 Task: Look for space in Riemst, Belgium from 10th July, 2023 to 15th July, 2023 for 7 adults in price range Rs.10000 to Rs.15000. Place can be entire place or shared room with 4 bedrooms having 7 beds and 4 bathrooms. Property type can be house, flat, guest house. Amenities needed are: wifi, washing machine, heating, TV, free parkinig on premises, hot tub, gym, smoking allowed. Booking option can be shelf check-in. Required host language is English.
Action: Mouse moved to (596, 114)
Screenshot: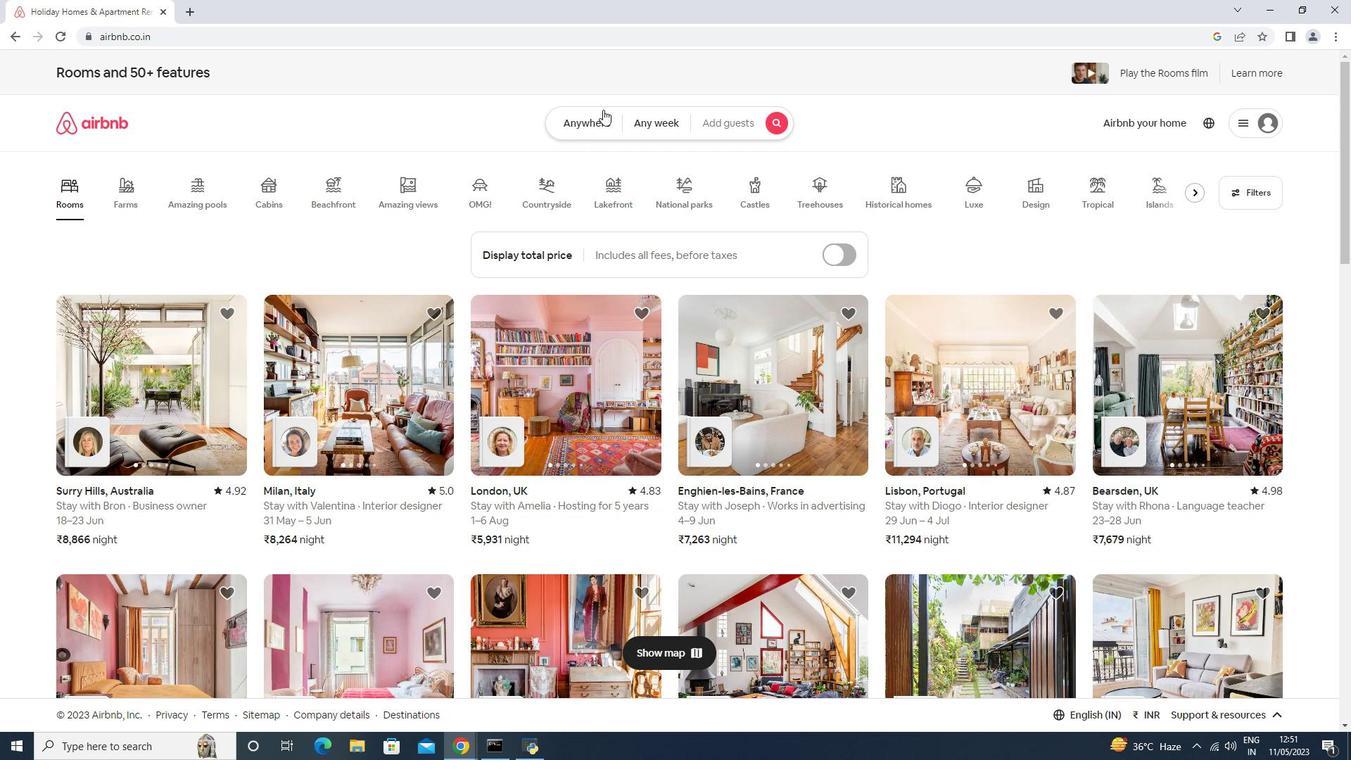 
Action: Mouse pressed left at (596, 114)
Screenshot: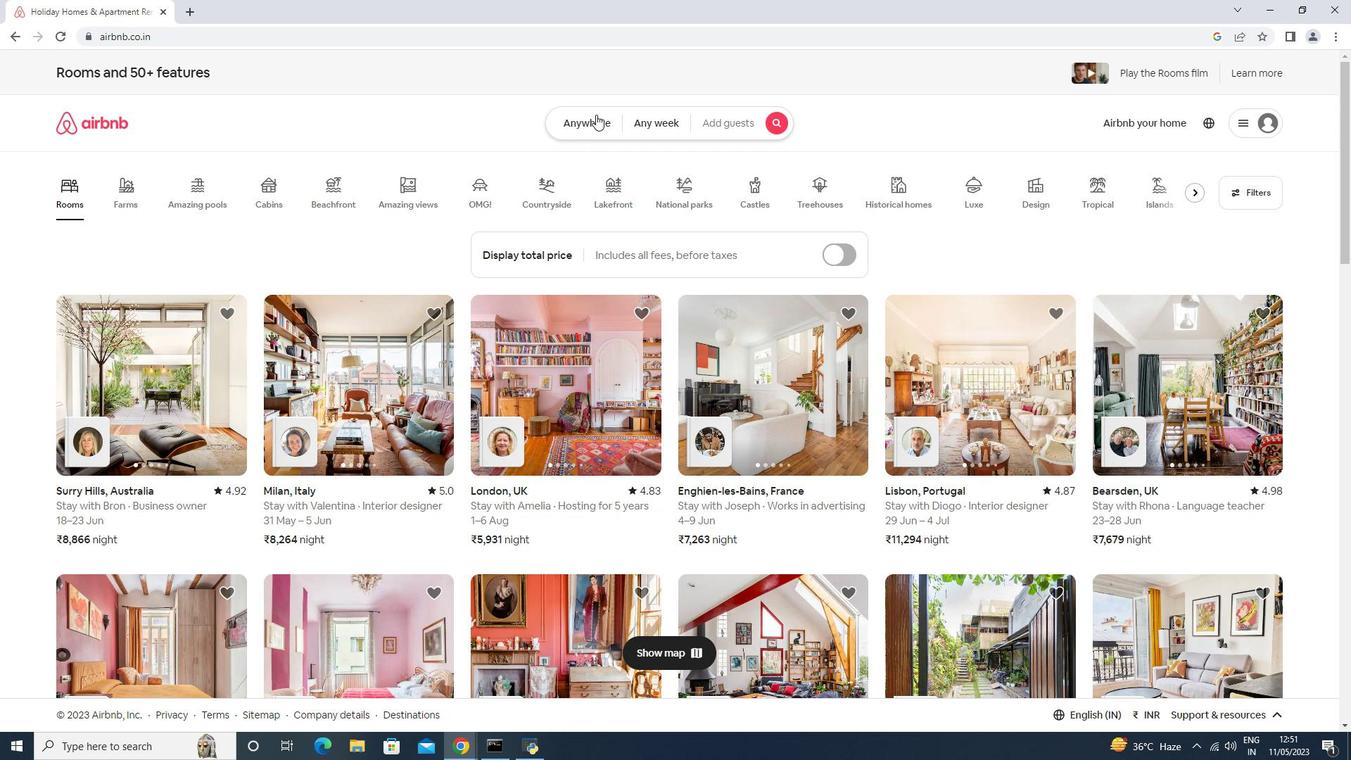 
Action: Mouse moved to (532, 165)
Screenshot: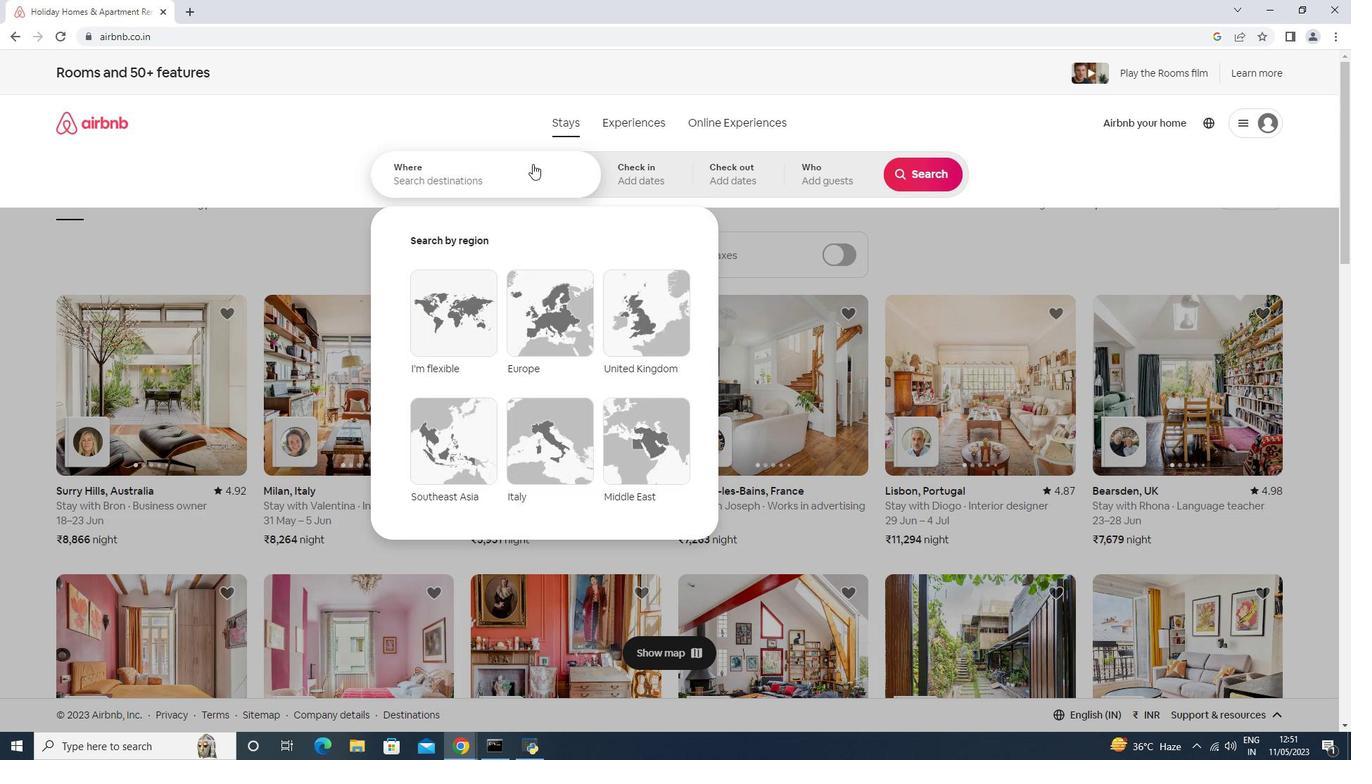 
Action: Mouse pressed left at (532, 165)
Screenshot: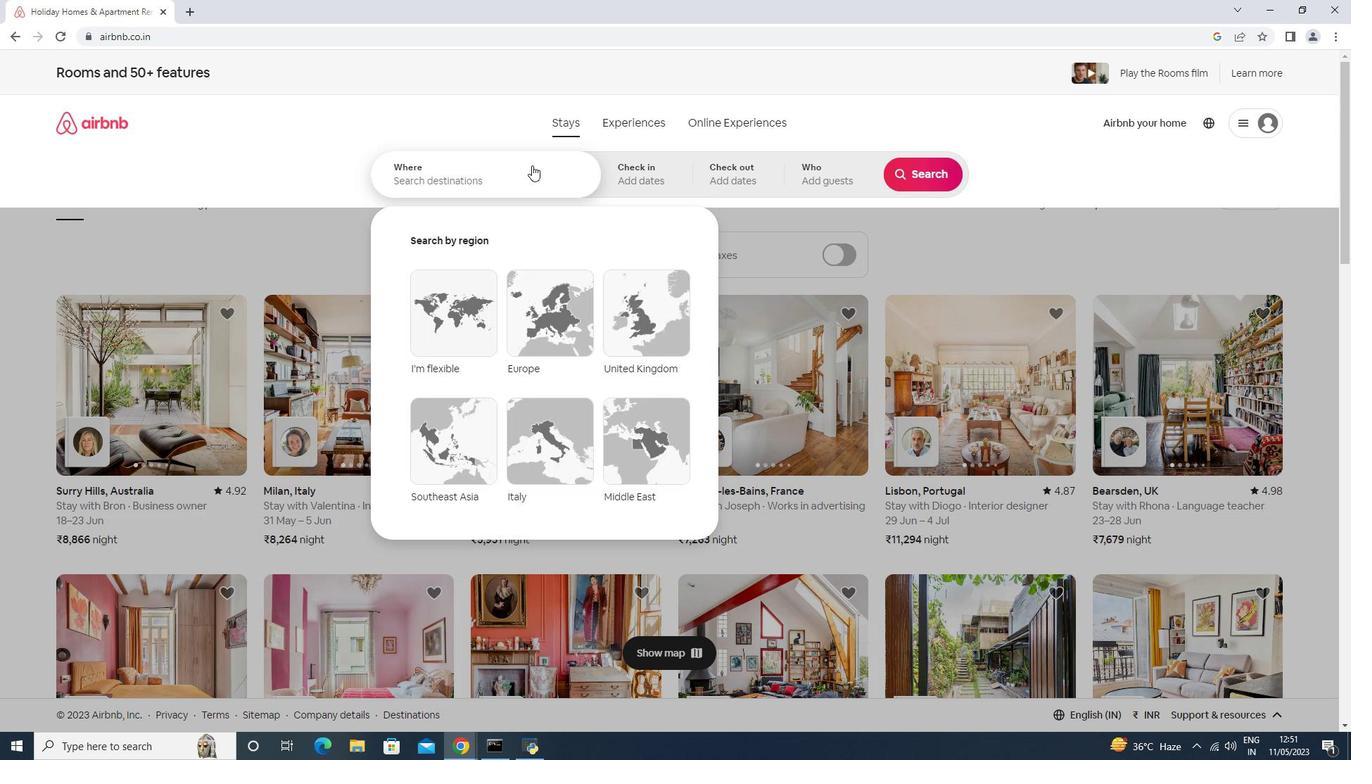 
Action: Key pressed <Key.shift>Riemst,<Key.space><Key.shift>Belgium<Key.down><Key.enter>
Screenshot: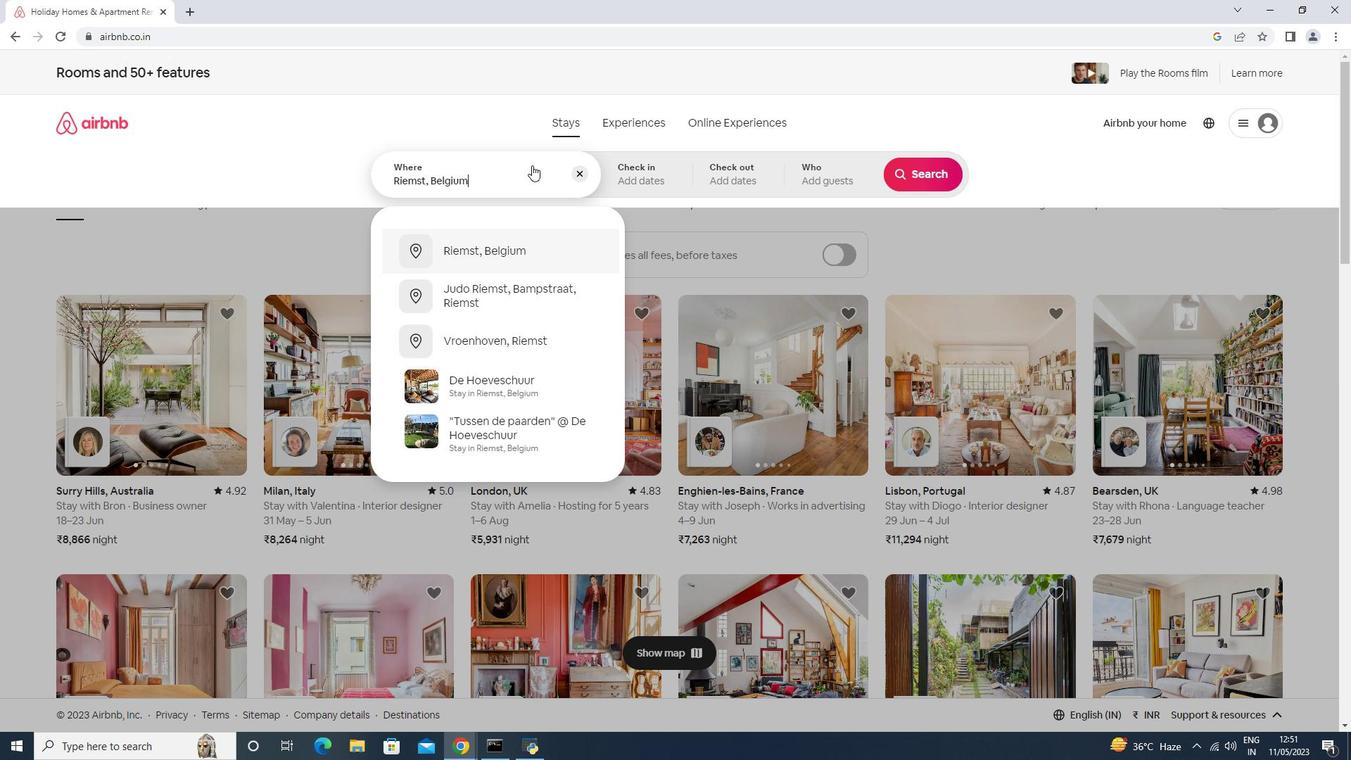 
Action: Mouse moved to (916, 277)
Screenshot: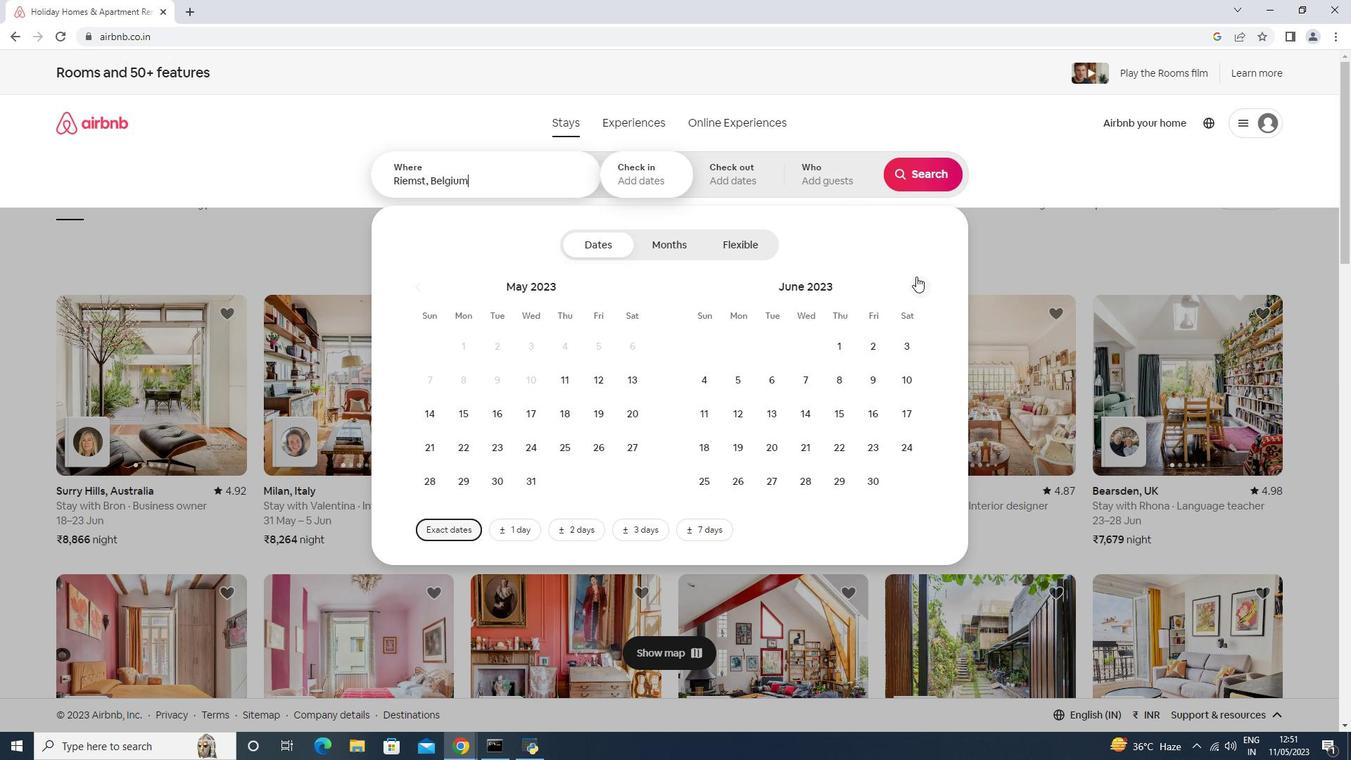 
Action: Mouse pressed left at (916, 277)
Screenshot: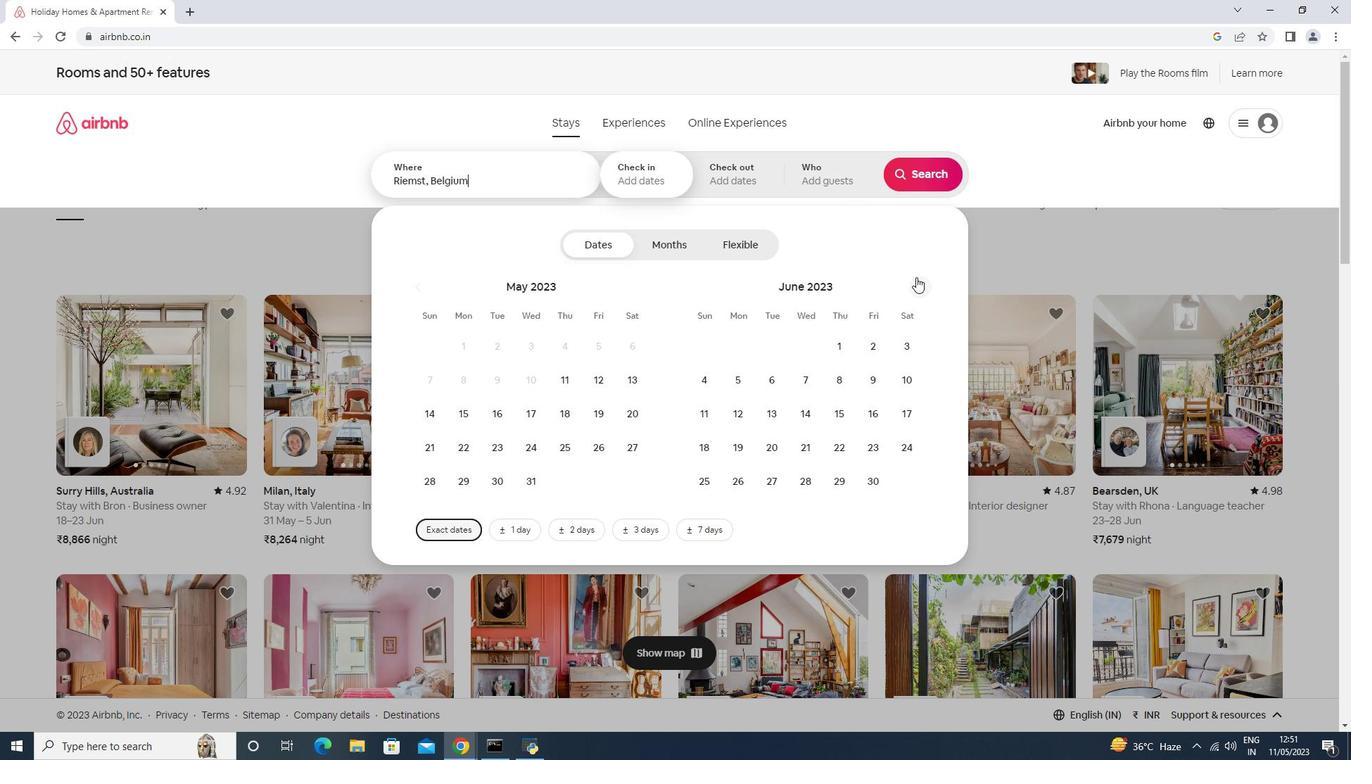 
Action: Mouse moved to (744, 406)
Screenshot: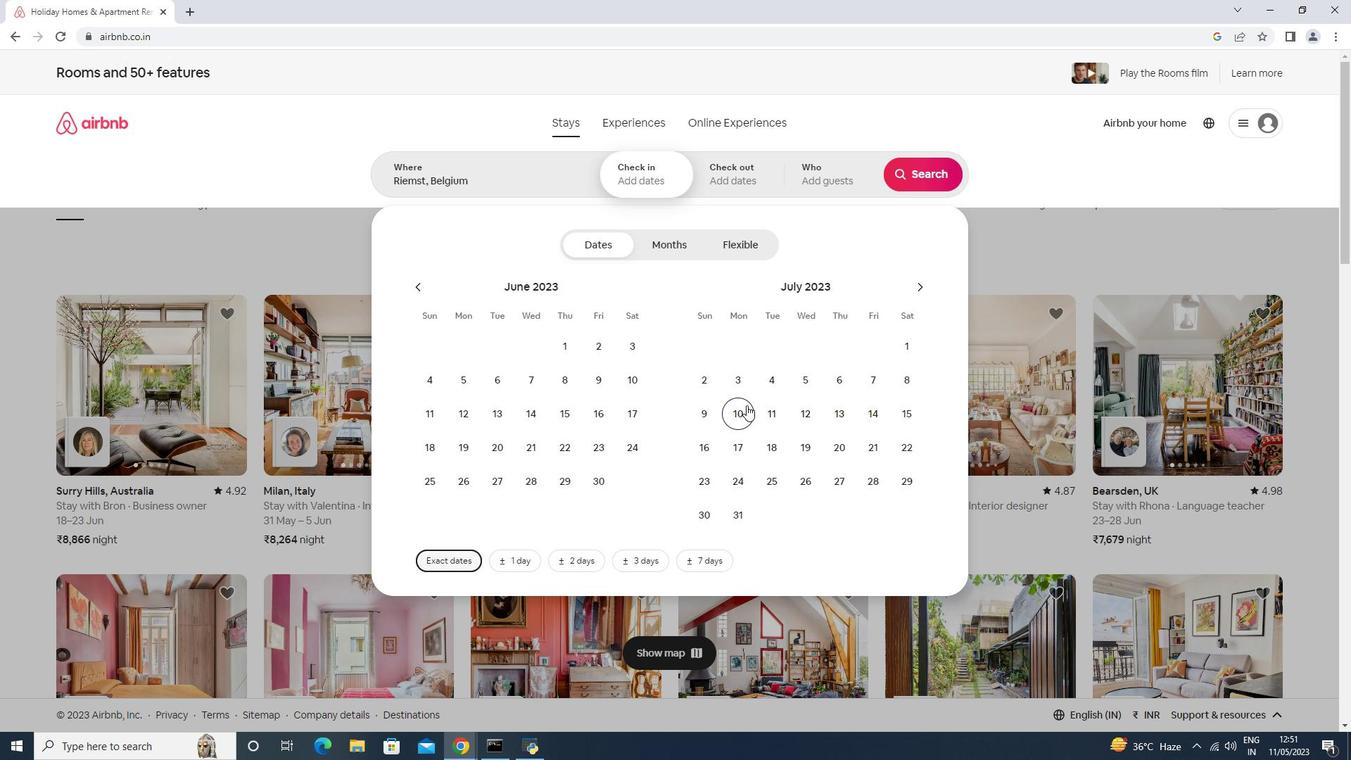 
Action: Mouse pressed left at (744, 406)
Screenshot: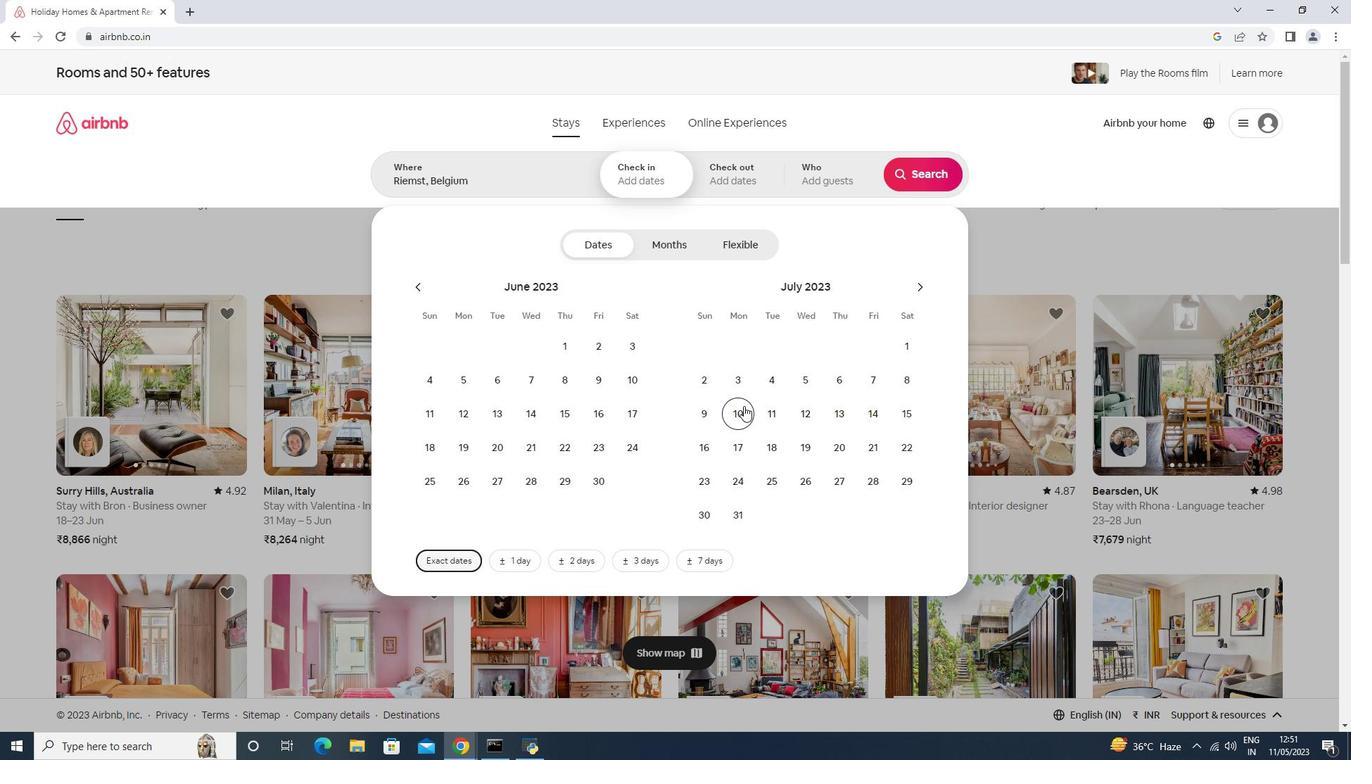 
Action: Mouse moved to (908, 411)
Screenshot: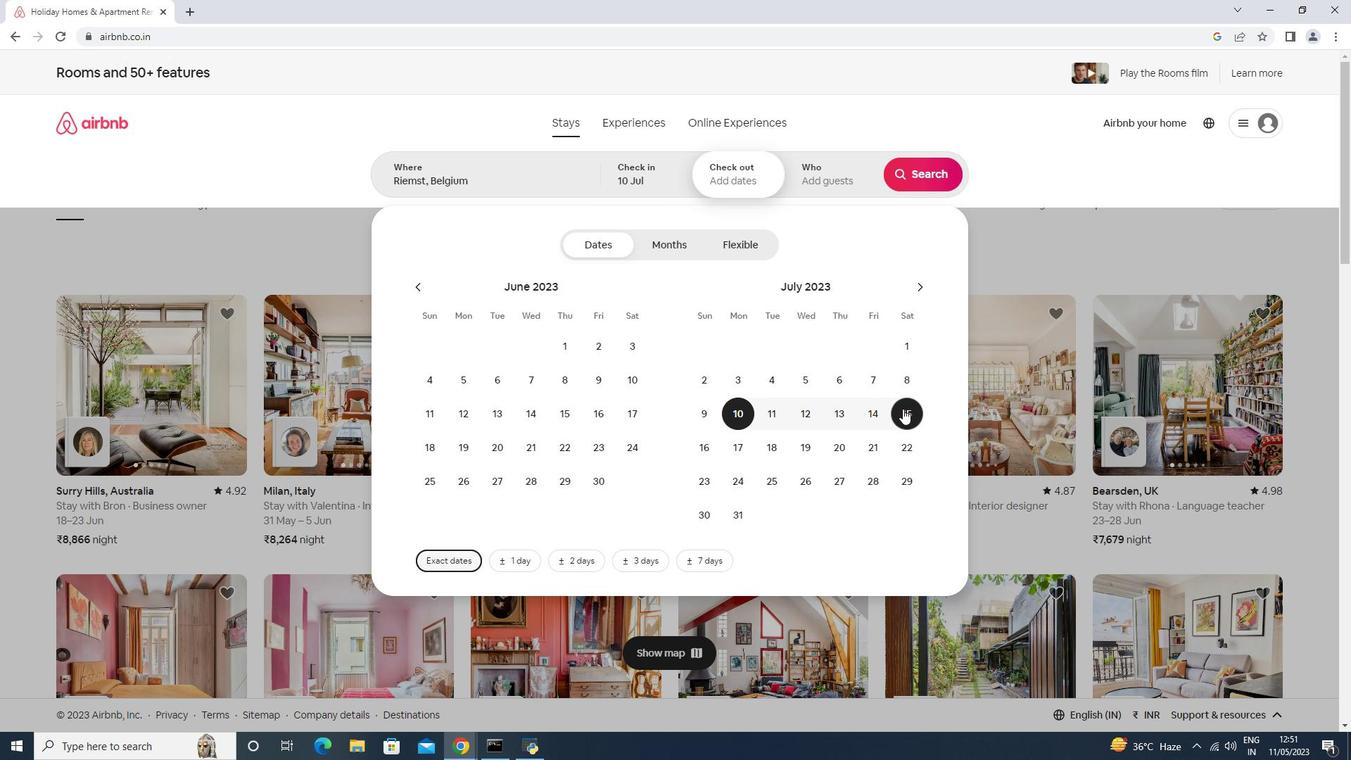 
Action: Mouse pressed left at (908, 411)
Screenshot: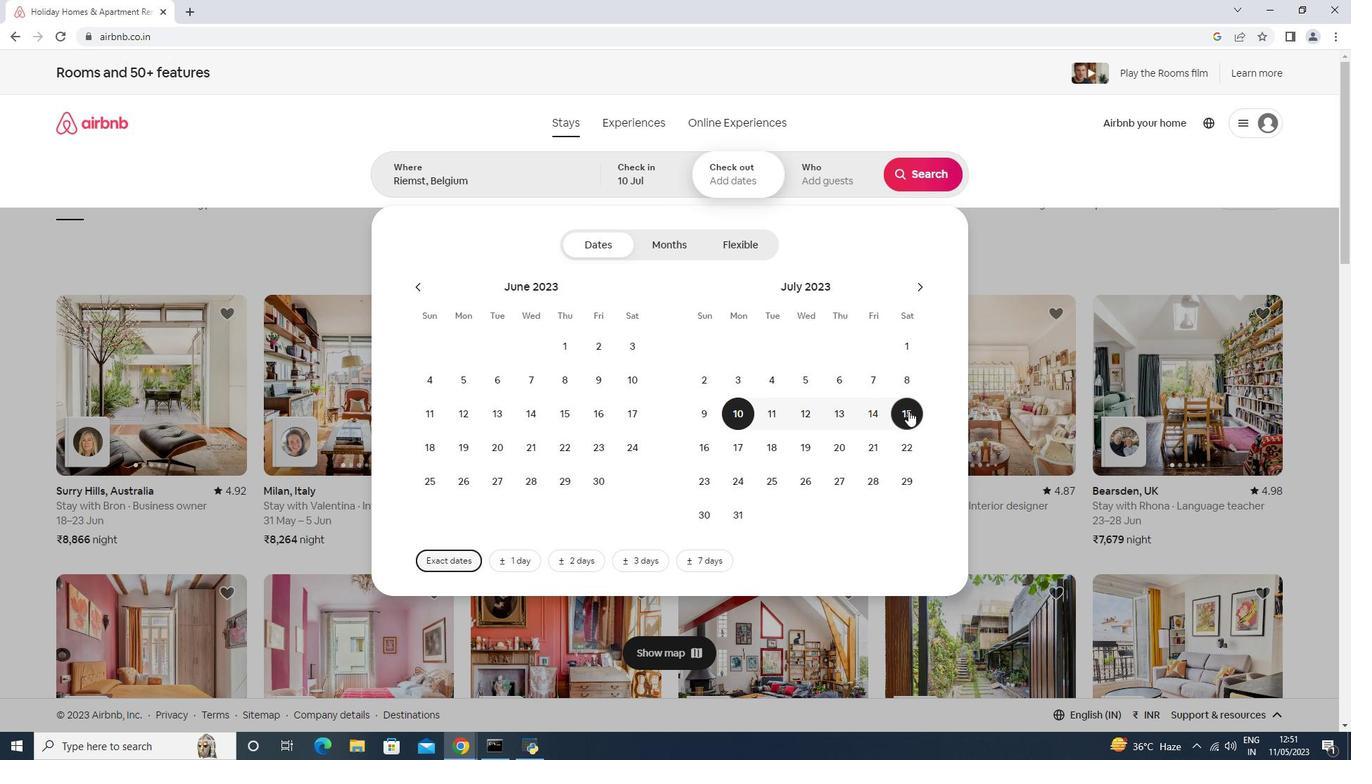 
Action: Mouse moved to (832, 181)
Screenshot: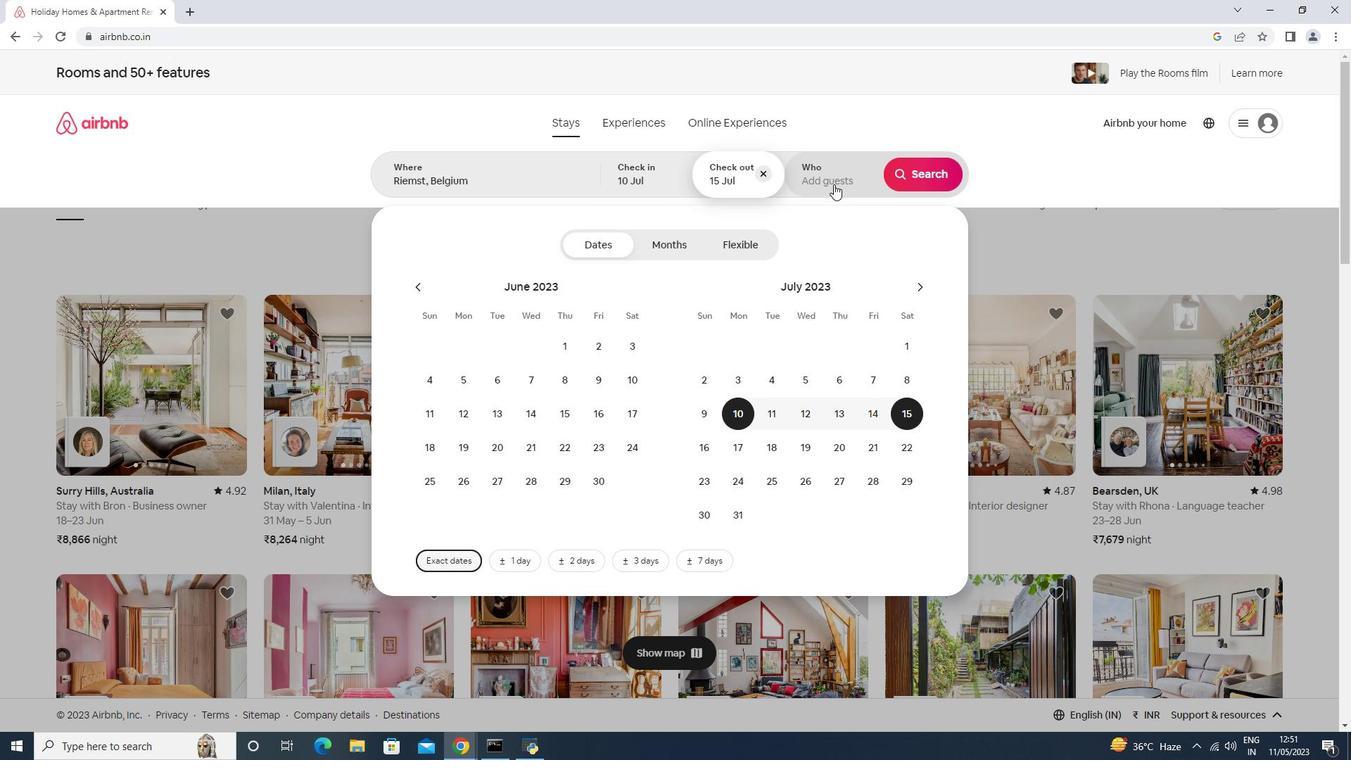 
Action: Mouse pressed left at (832, 181)
Screenshot: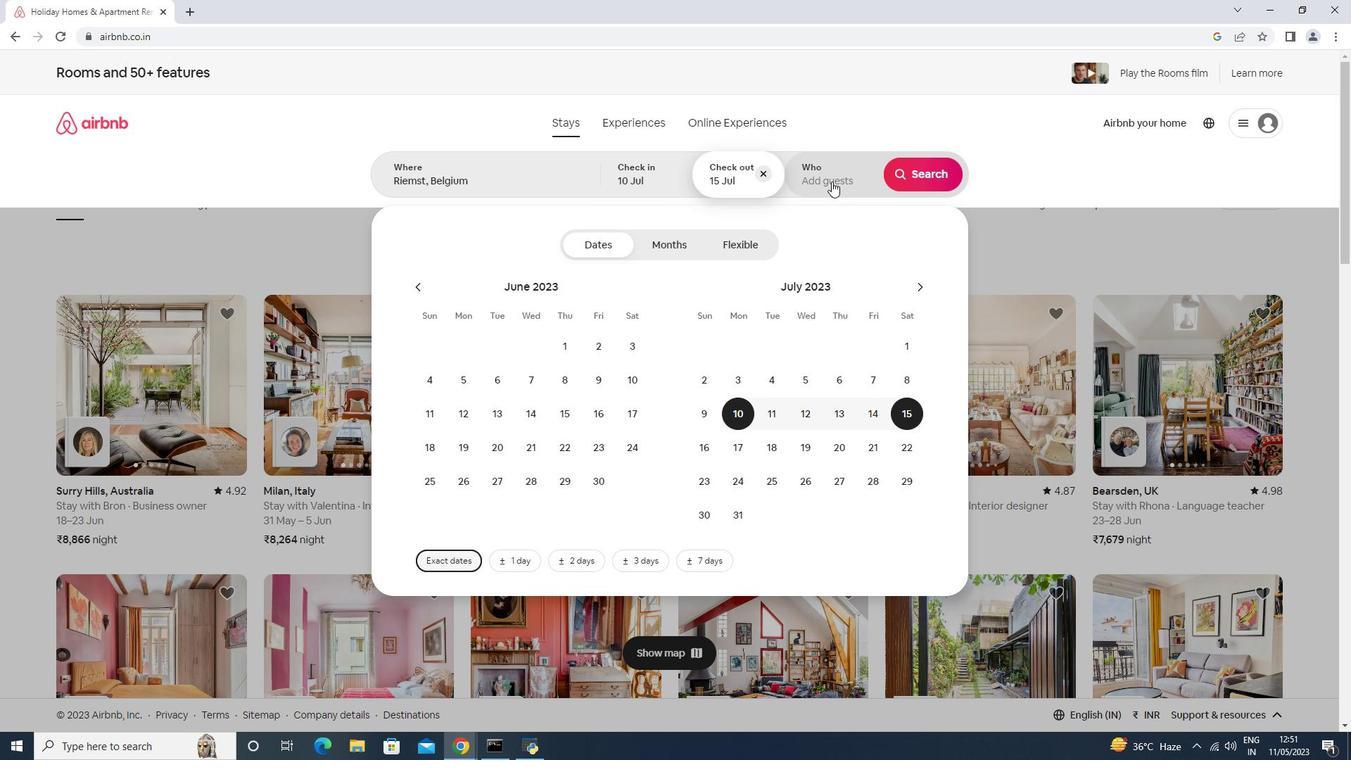 
Action: Mouse moved to (945, 255)
Screenshot: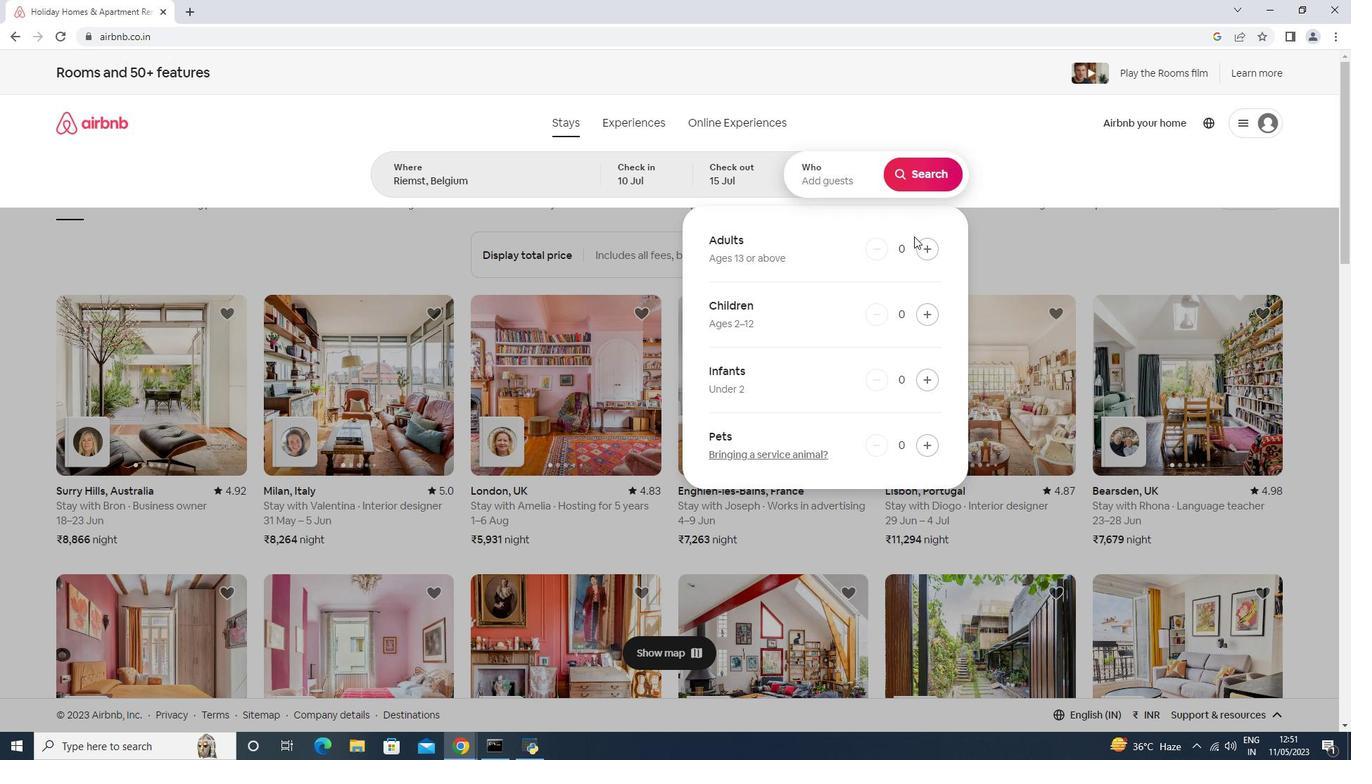 
Action: Mouse pressed left at (945, 255)
Screenshot: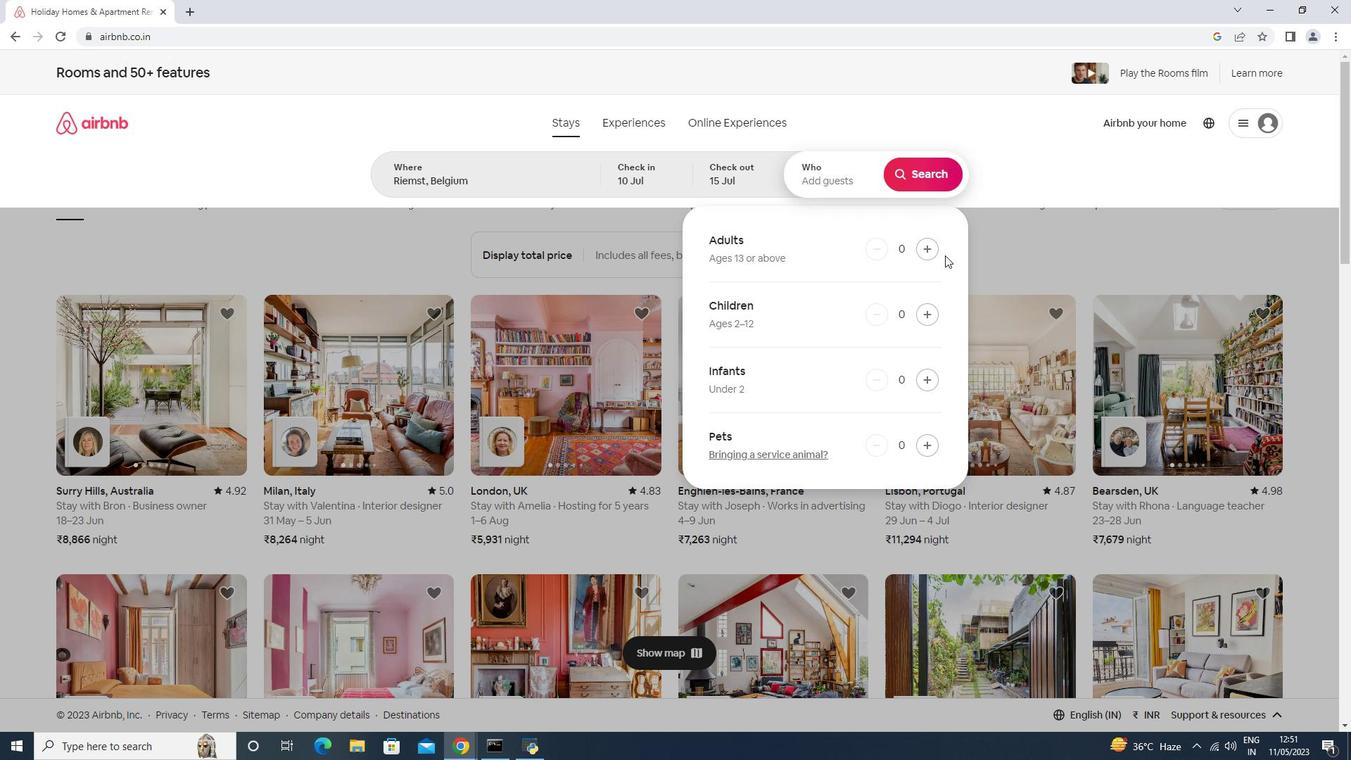 
Action: Mouse moved to (929, 255)
Screenshot: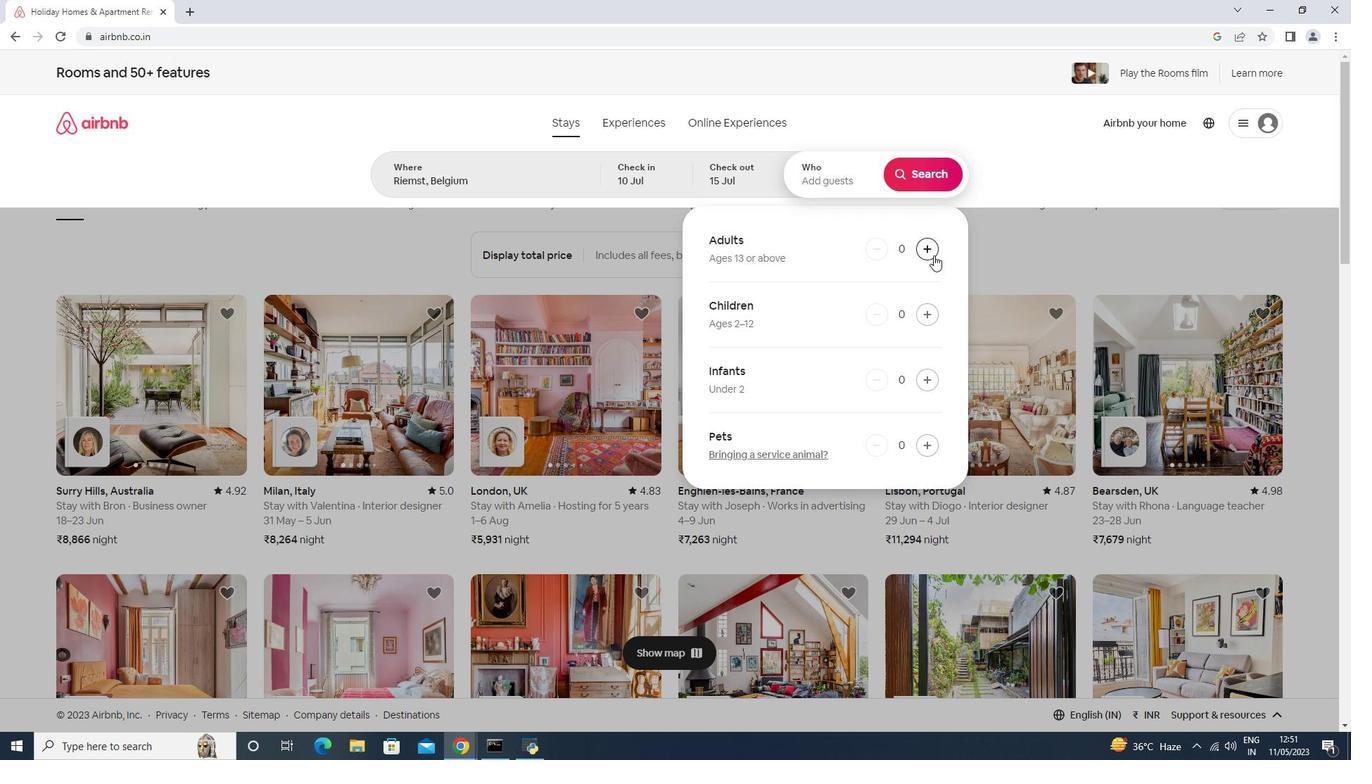 
Action: Mouse pressed left at (929, 255)
Screenshot: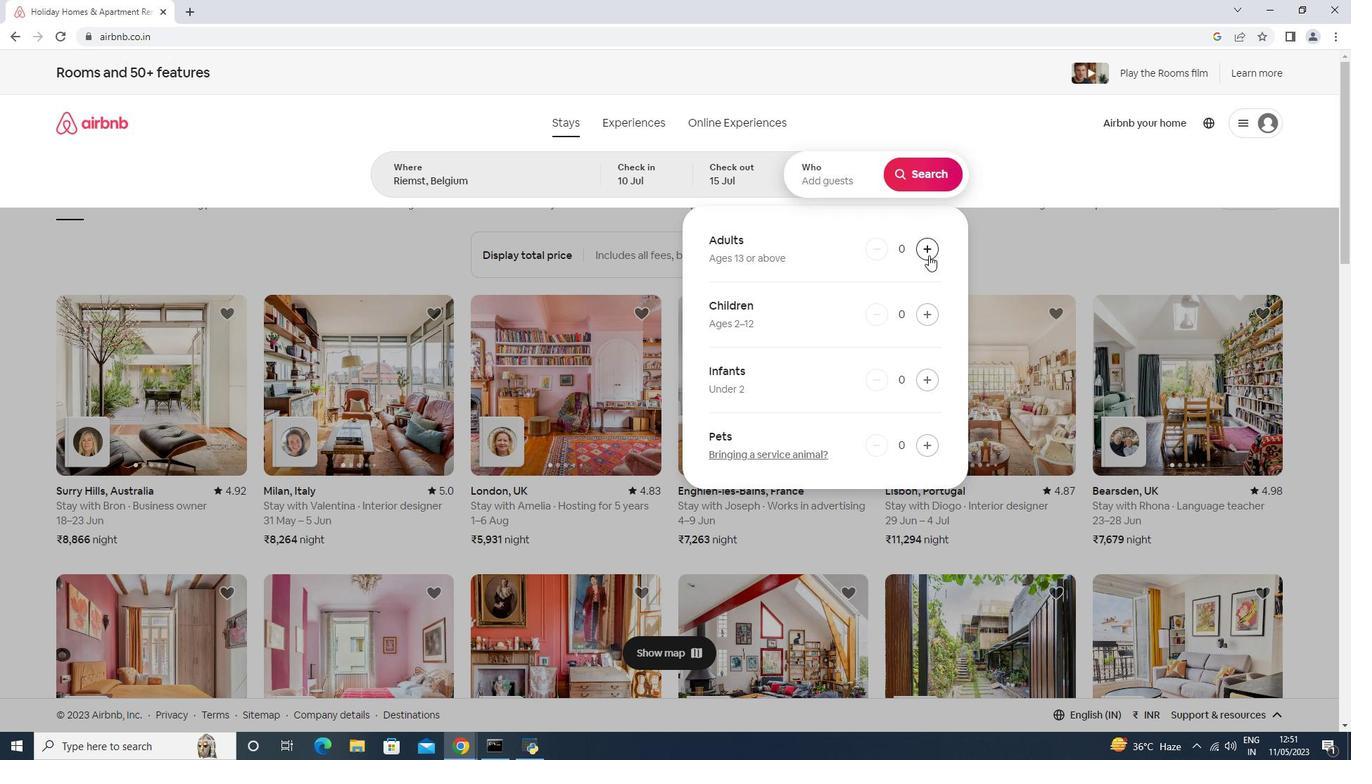 
Action: Mouse pressed left at (929, 255)
Screenshot: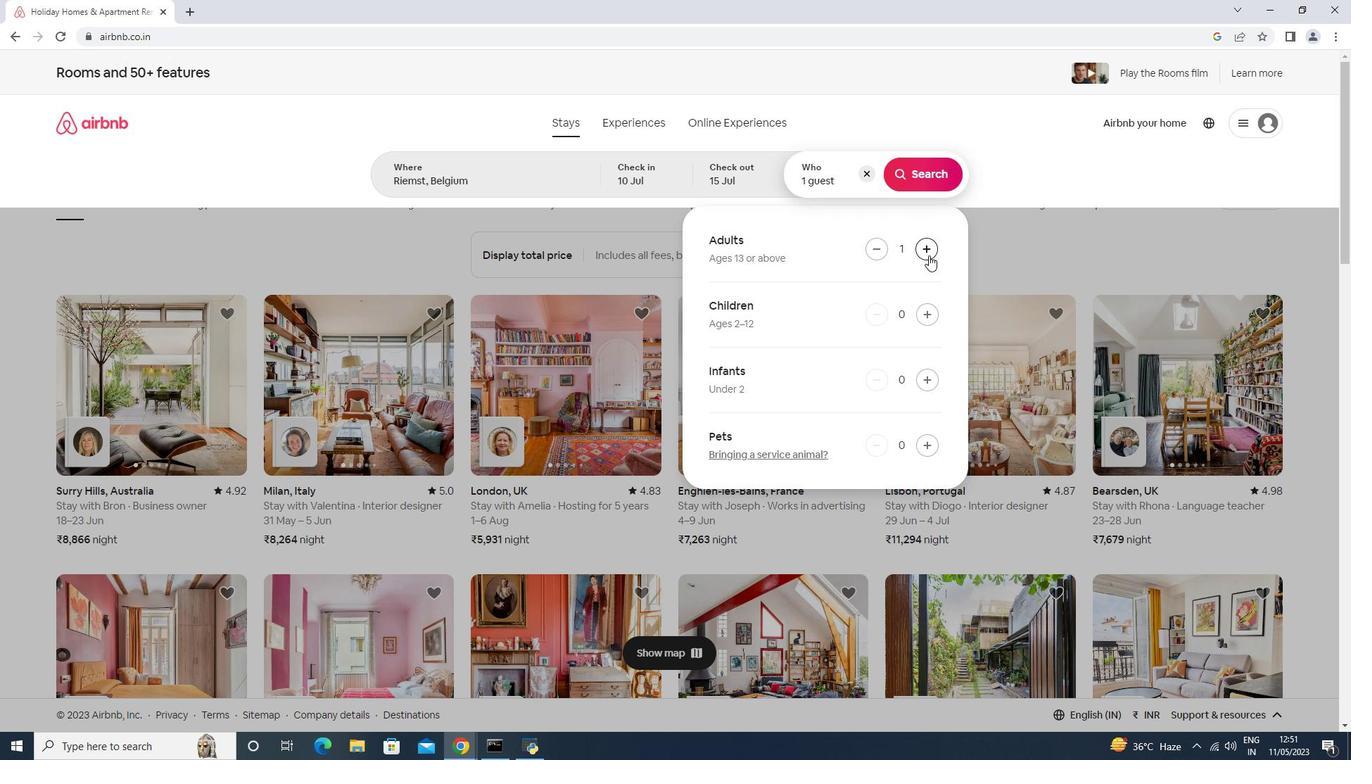 
Action: Mouse pressed left at (929, 255)
Screenshot: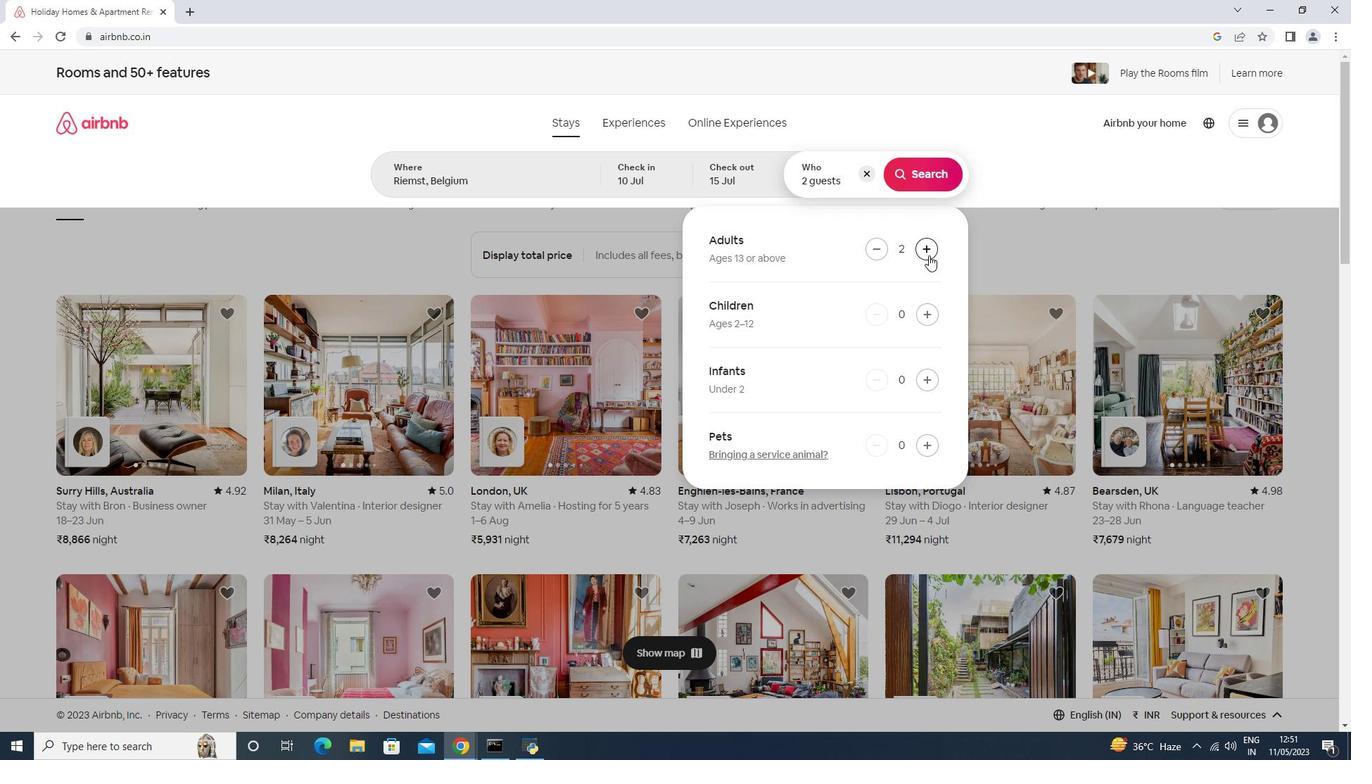 
Action: Mouse pressed left at (929, 255)
Screenshot: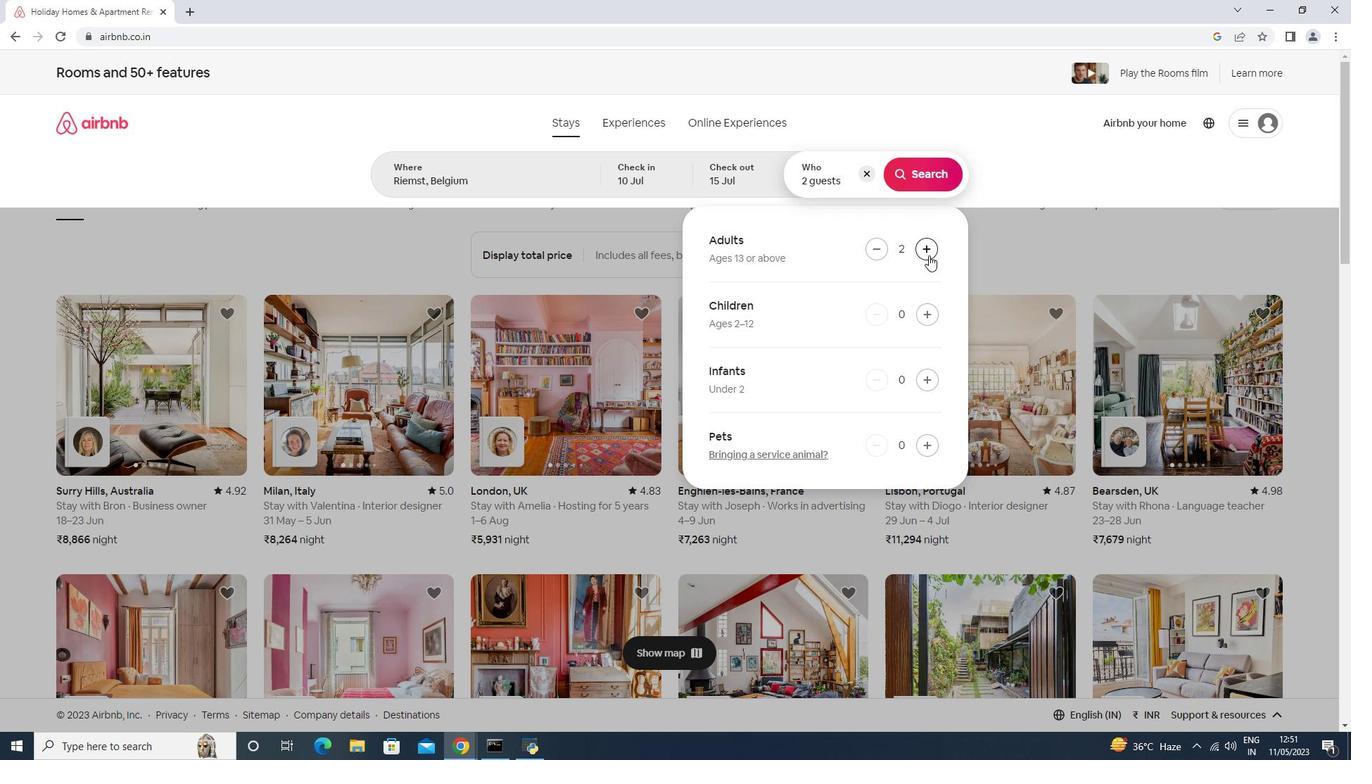 
Action: Mouse pressed left at (929, 255)
Screenshot: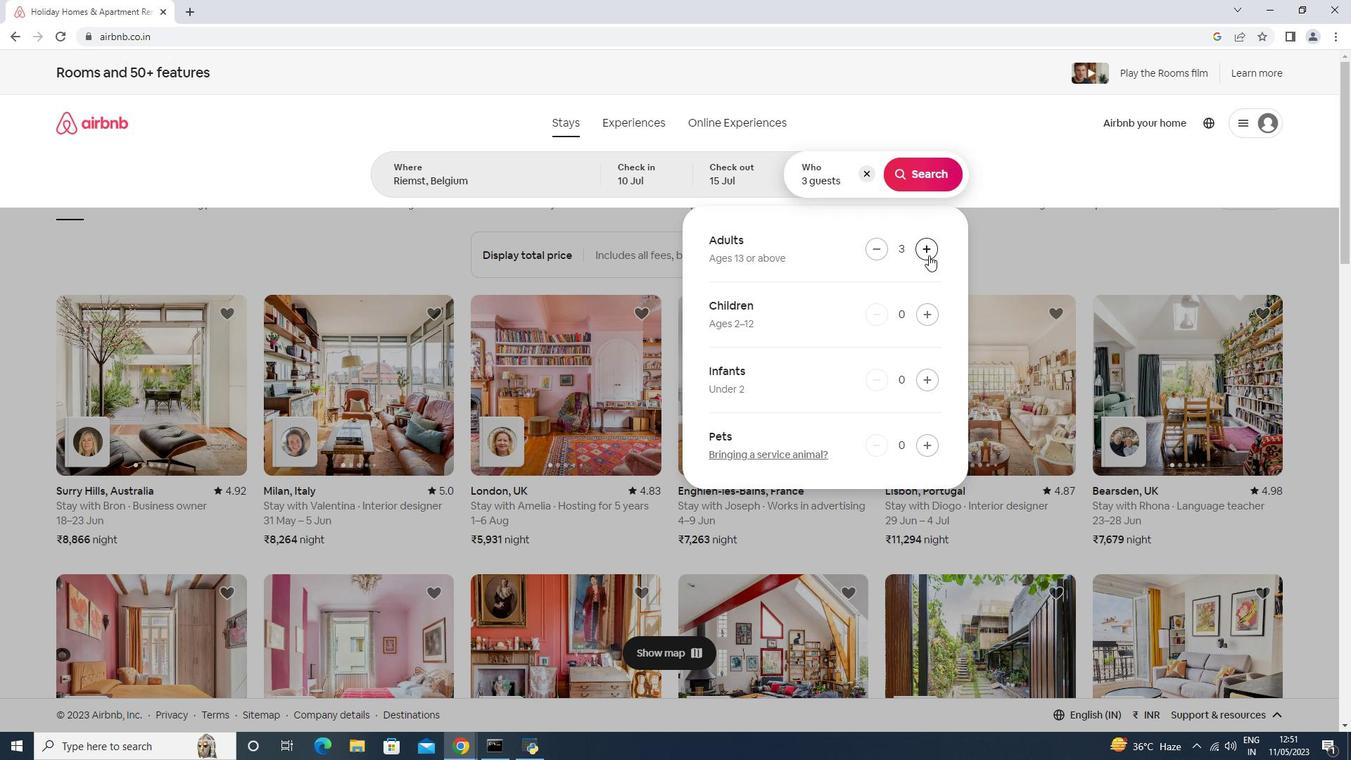 
Action: Mouse pressed left at (929, 255)
Screenshot: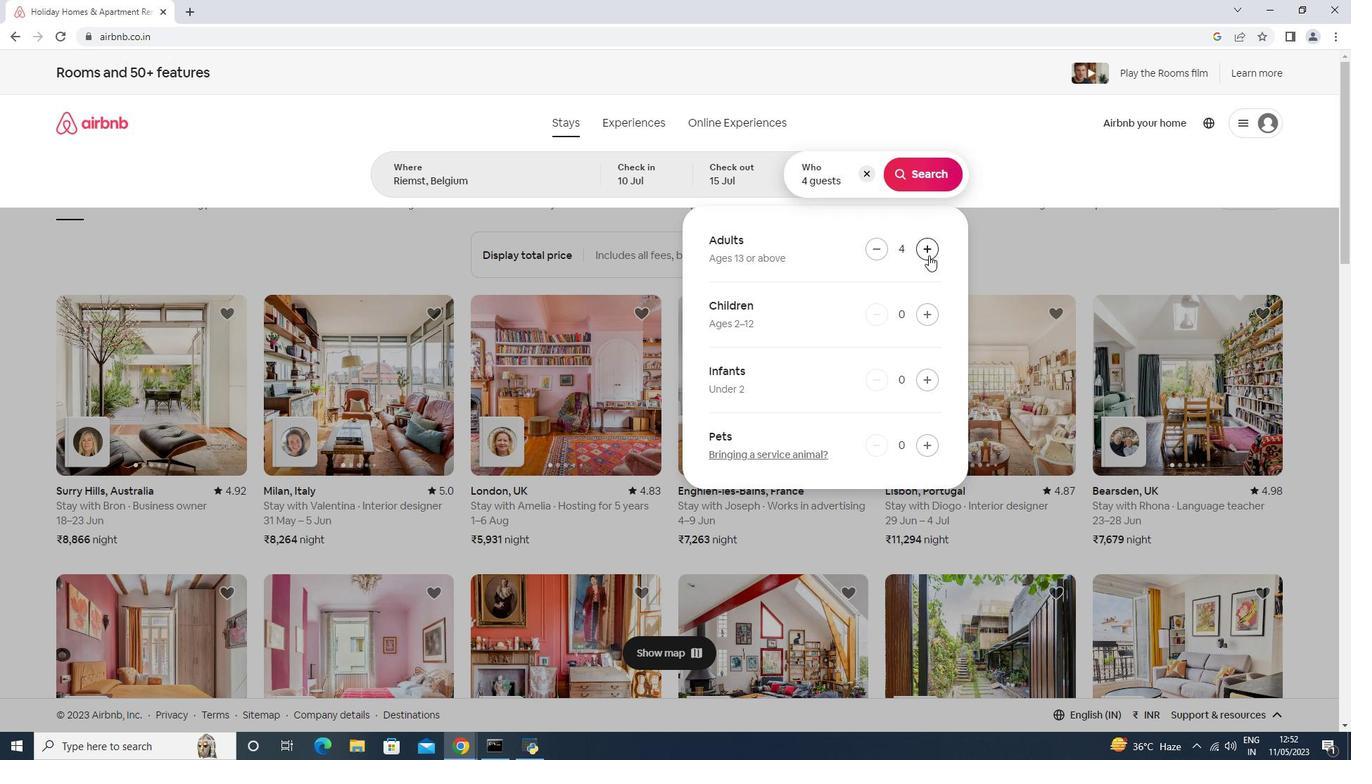 
Action: Mouse pressed left at (929, 255)
Screenshot: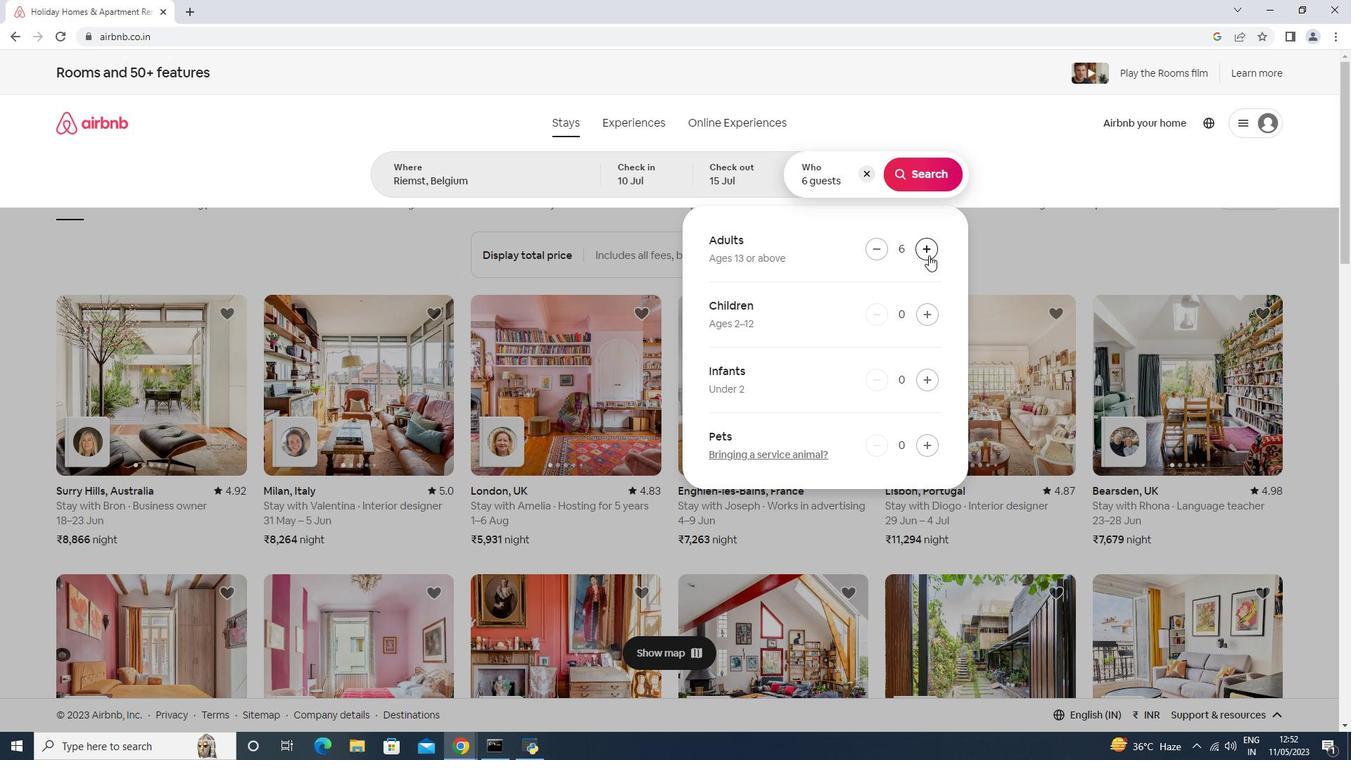 
Action: Mouse moved to (920, 166)
Screenshot: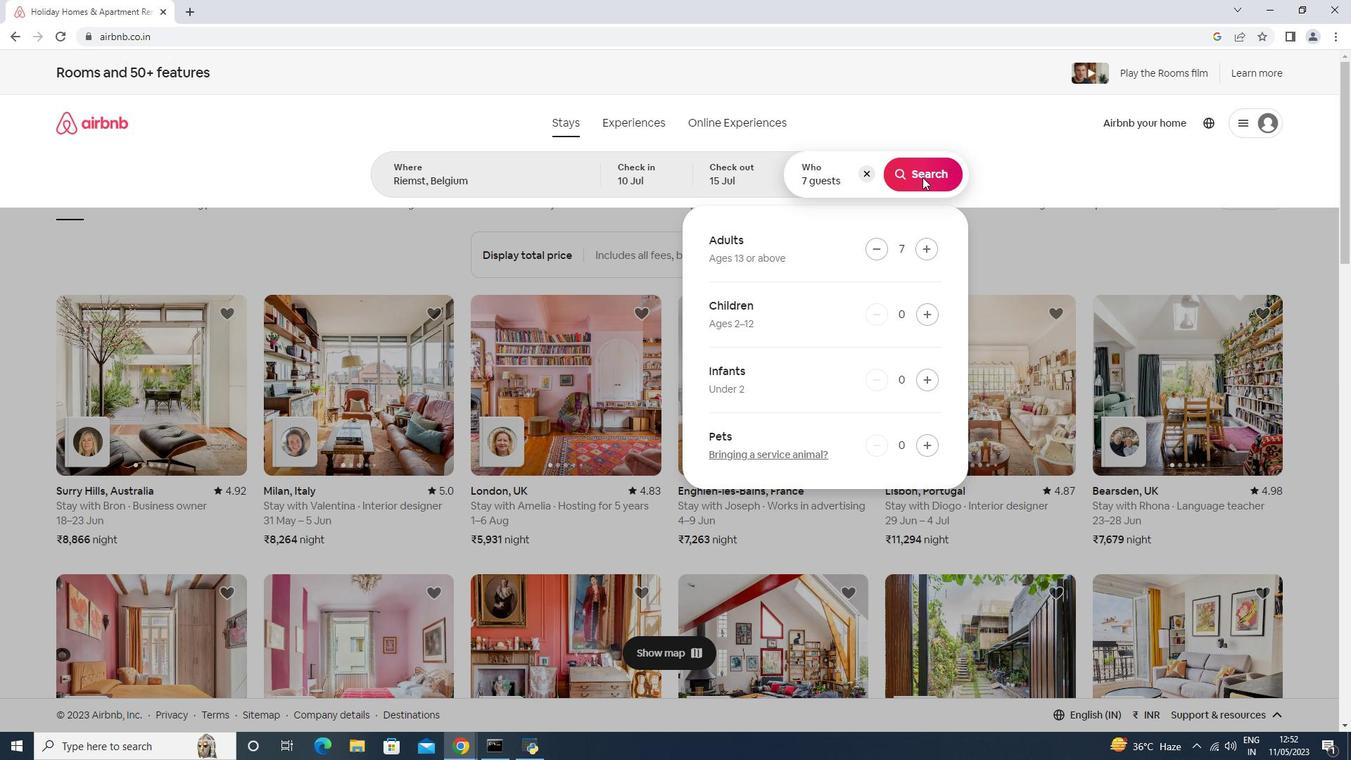 
Action: Mouse pressed left at (920, 166)
Screenshot: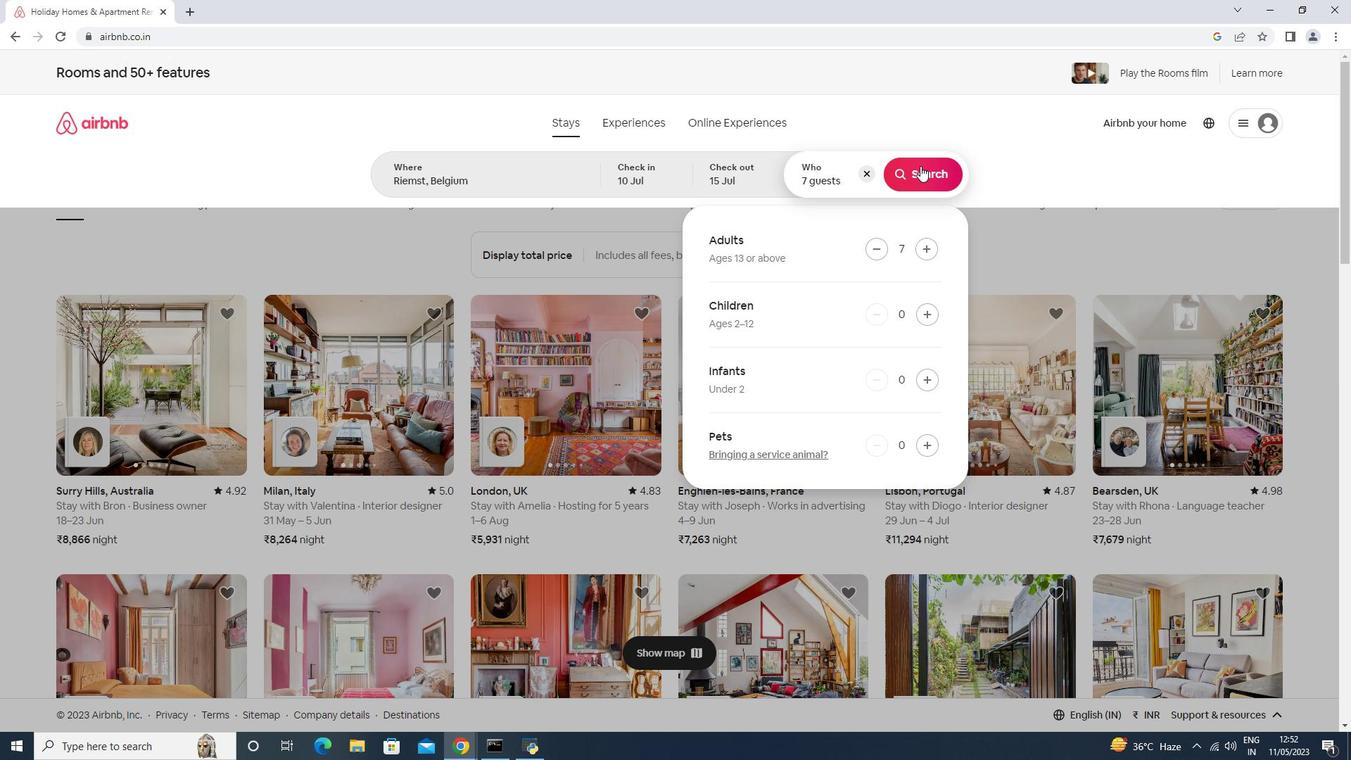 
Action: Mouse moved to (1270, 128)
Screenshot: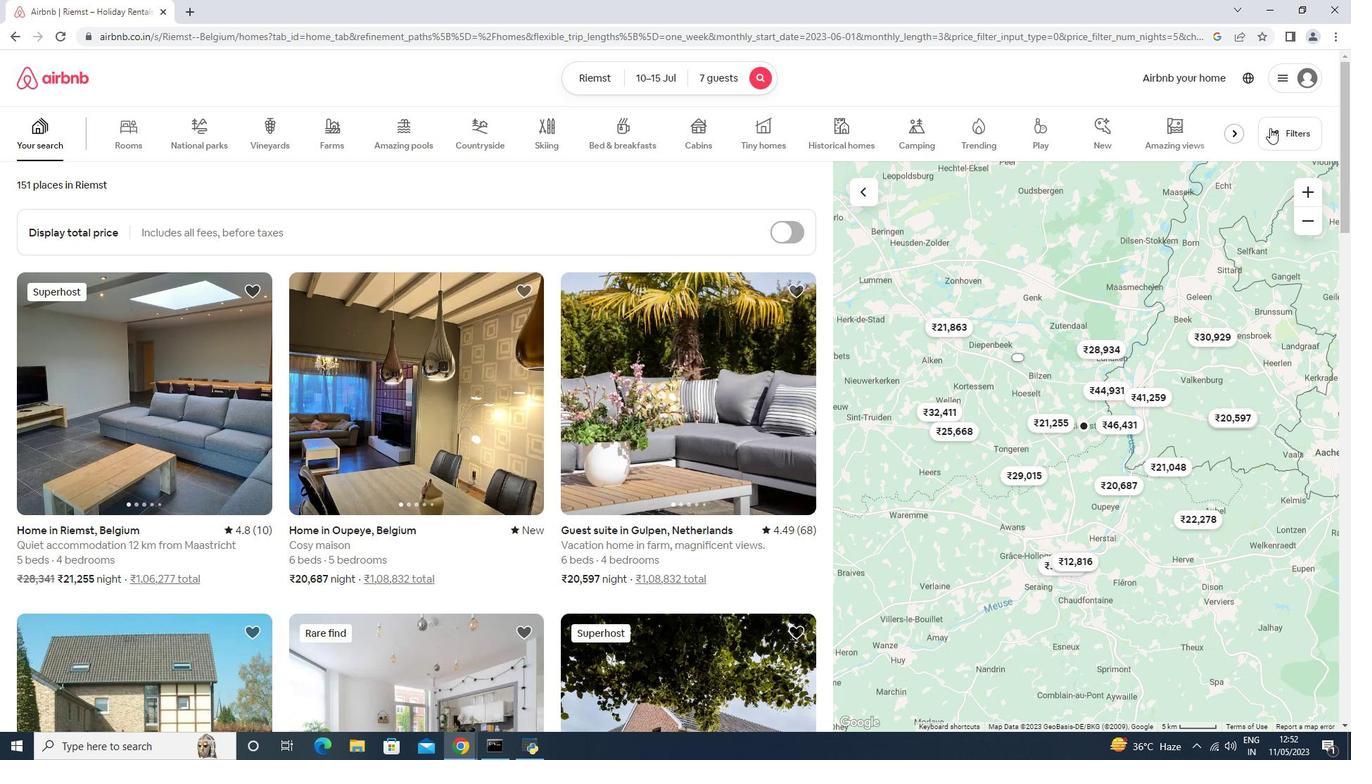 
Action: Mouse pressed left at (1270, 127)
Screenshot: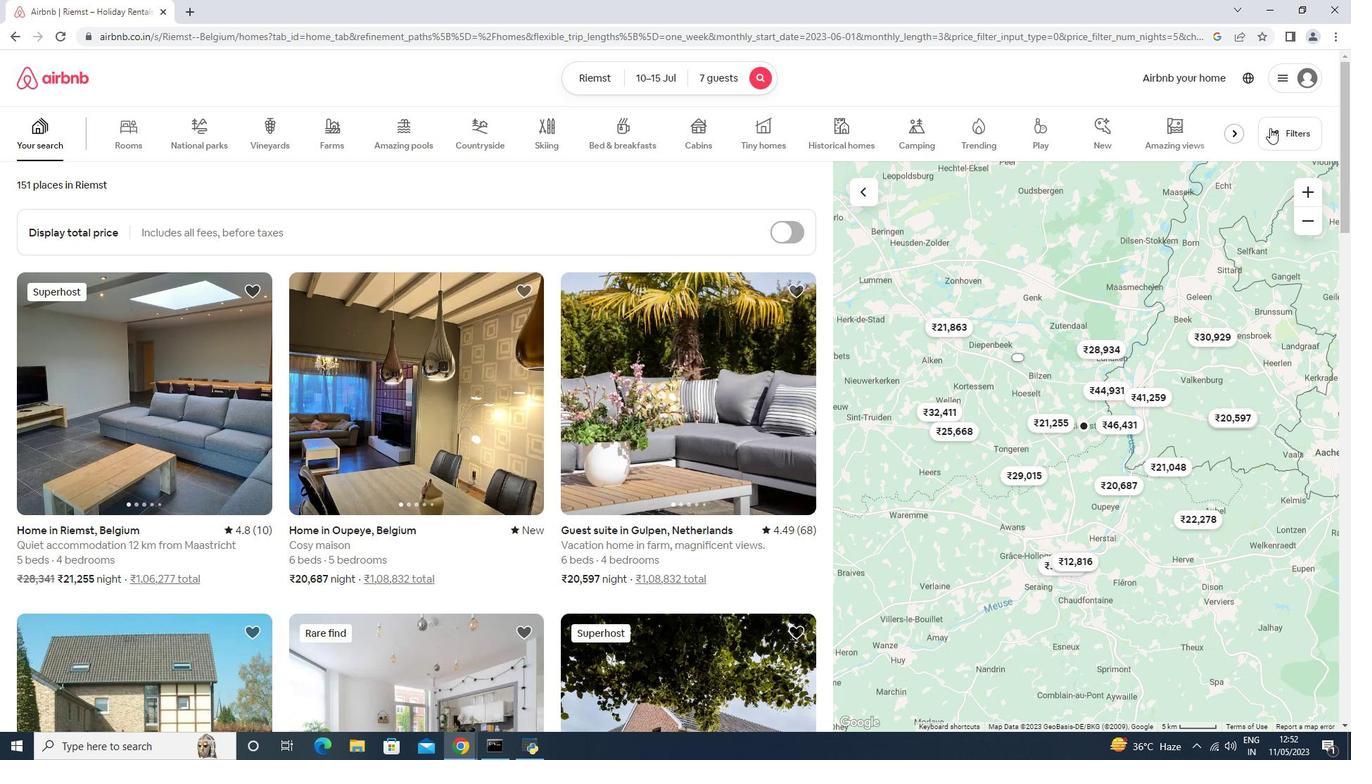 
Action: Mouse moved to (589, 471)
Screenshot: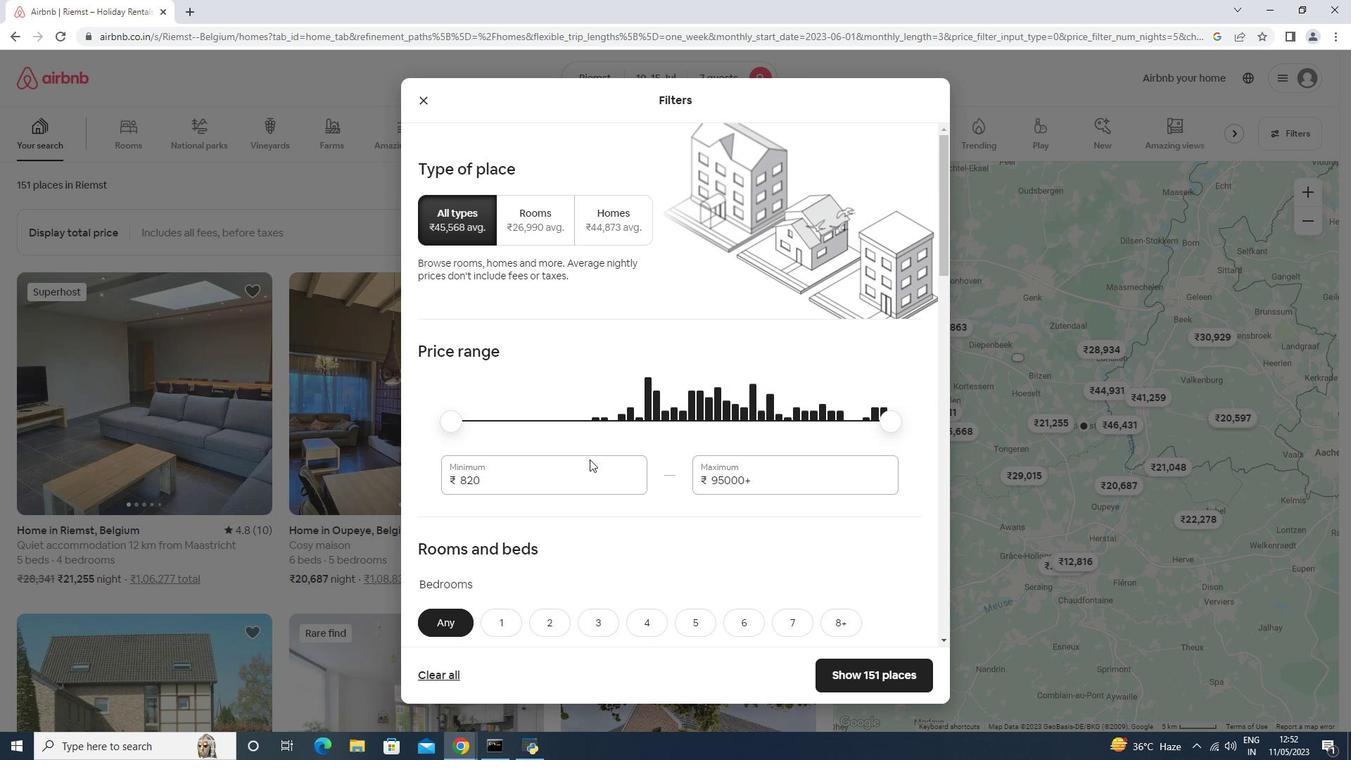 
Action: Mouse pressed left at (589, 471)
Screenshot: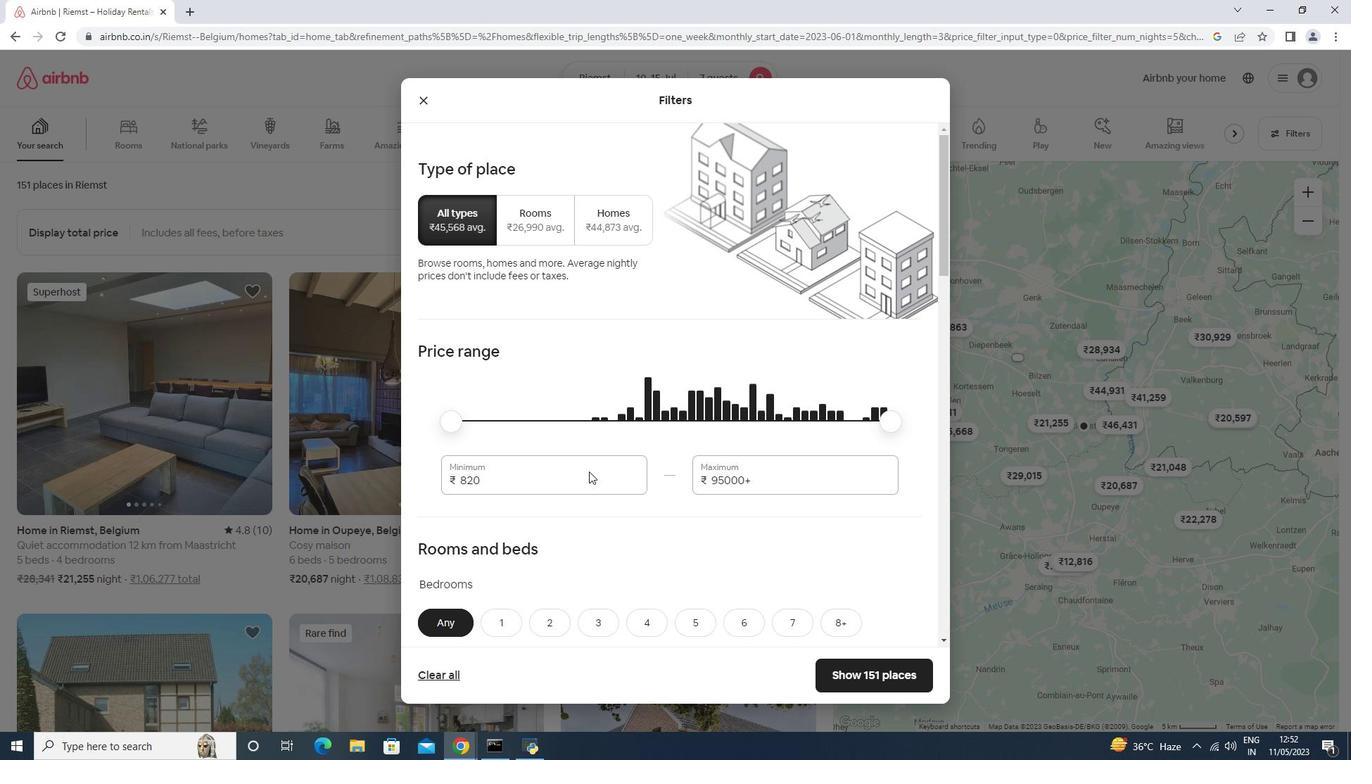 
Action: Key pressed <Key.backspace><Key.backspace><Key.backspace><Key.f12><Key.backspace>
Screenshot: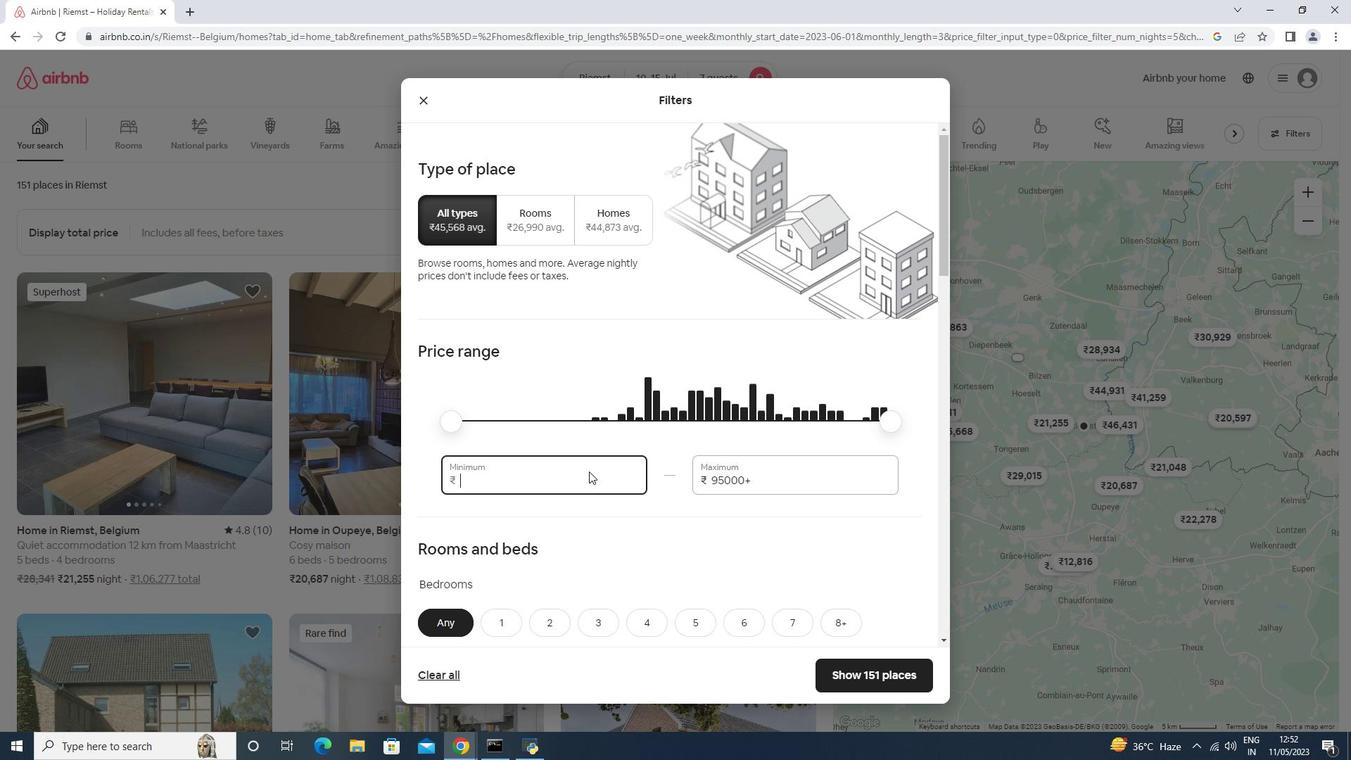 
Action: Mouse moved to (1343, 57)
Screenshot: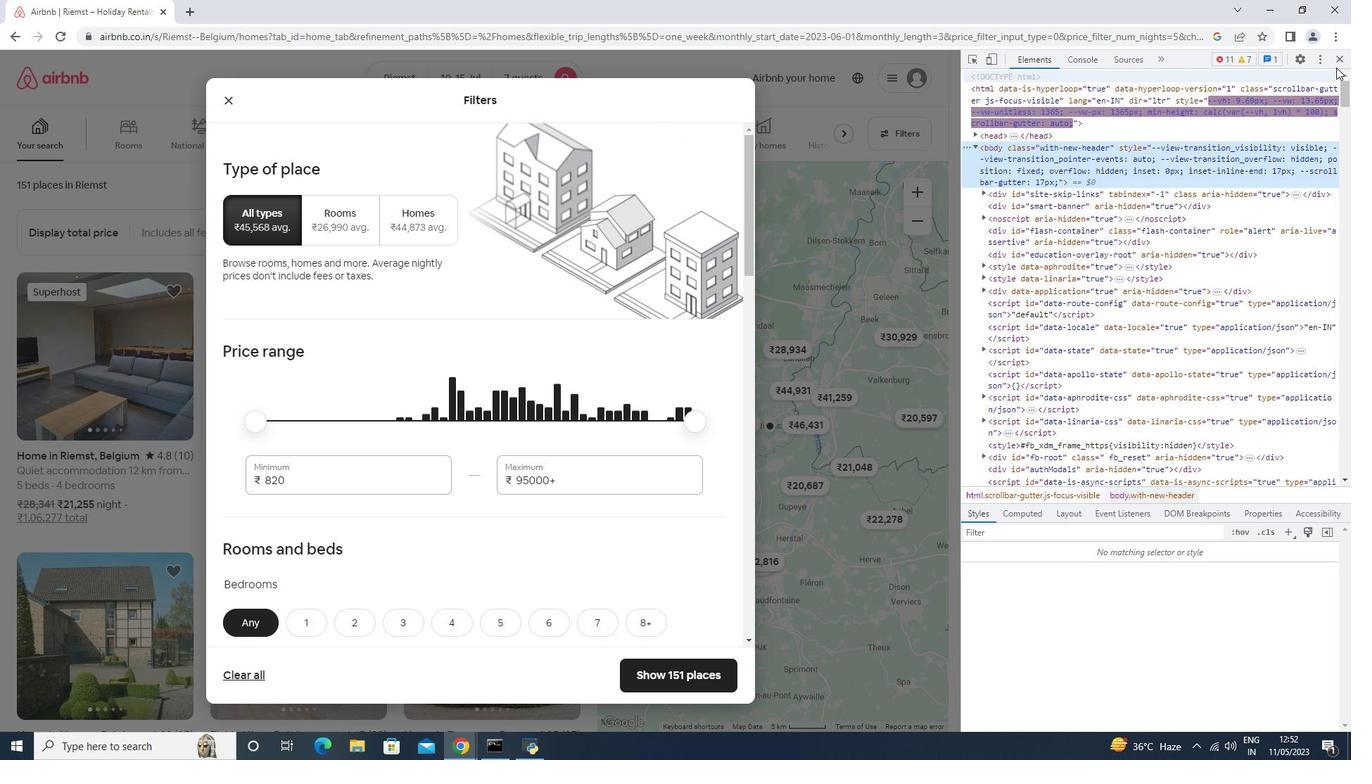 
Action: Mouse pressed left at (1343, 57)
Screenshot: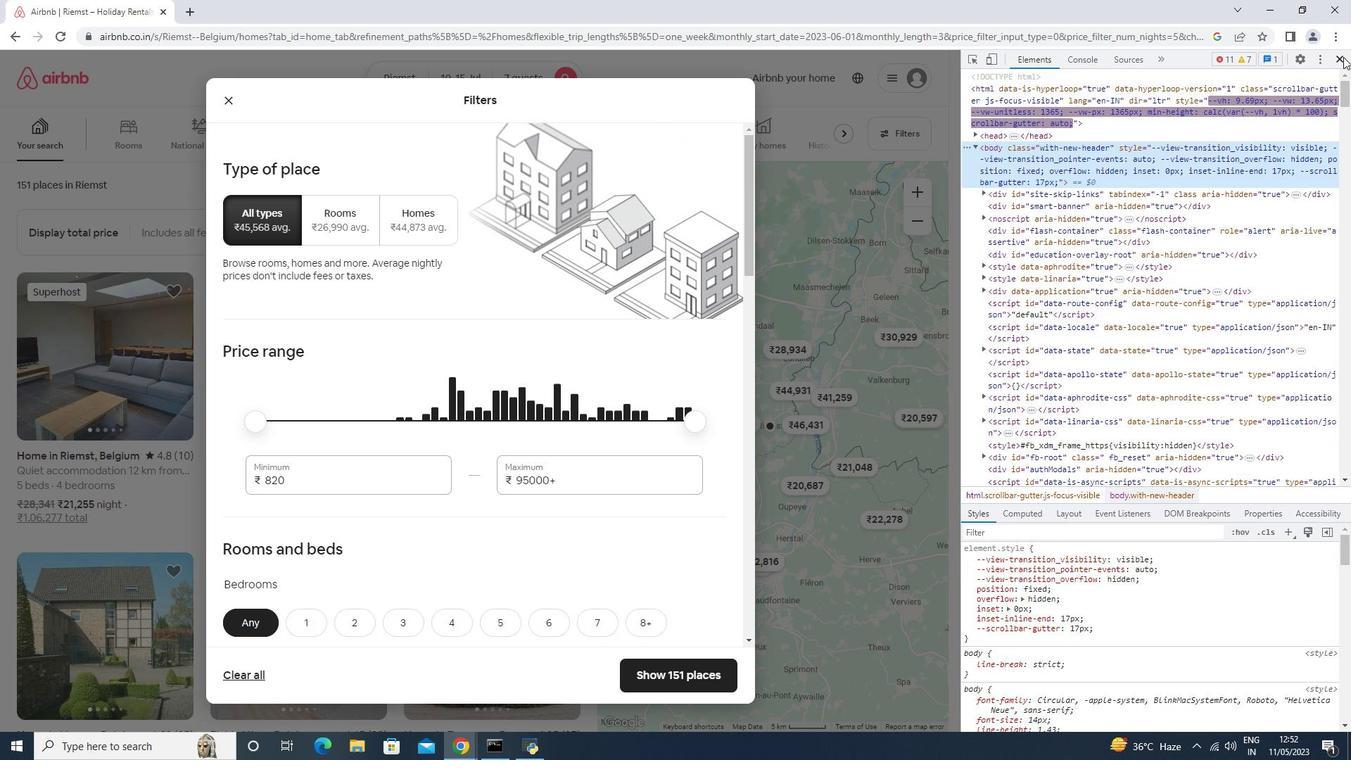 
Action: Mouse moved to (615, 468)
Screenshot: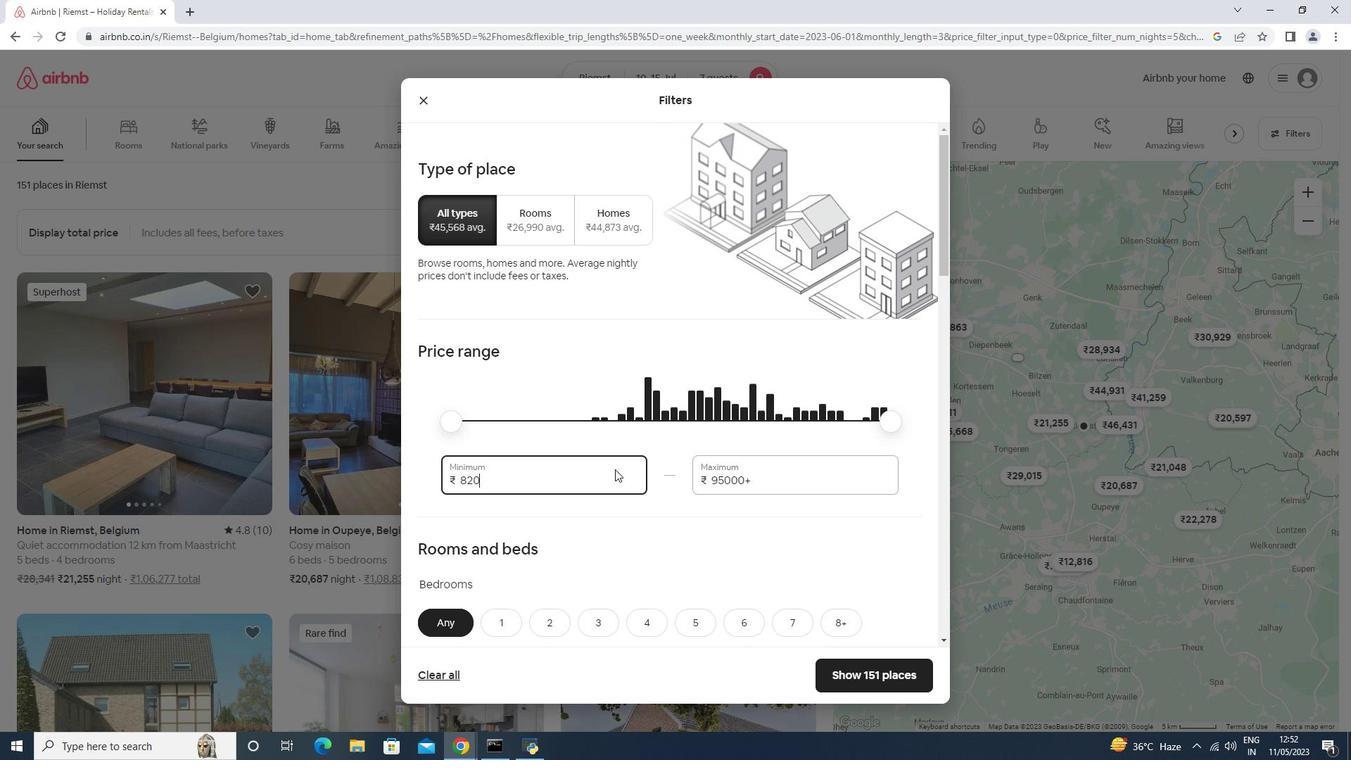 
Action: Key pressed <Key.backspace><Key.backspace><Key.backspace>1000<Key.tab>15000
Screenshot: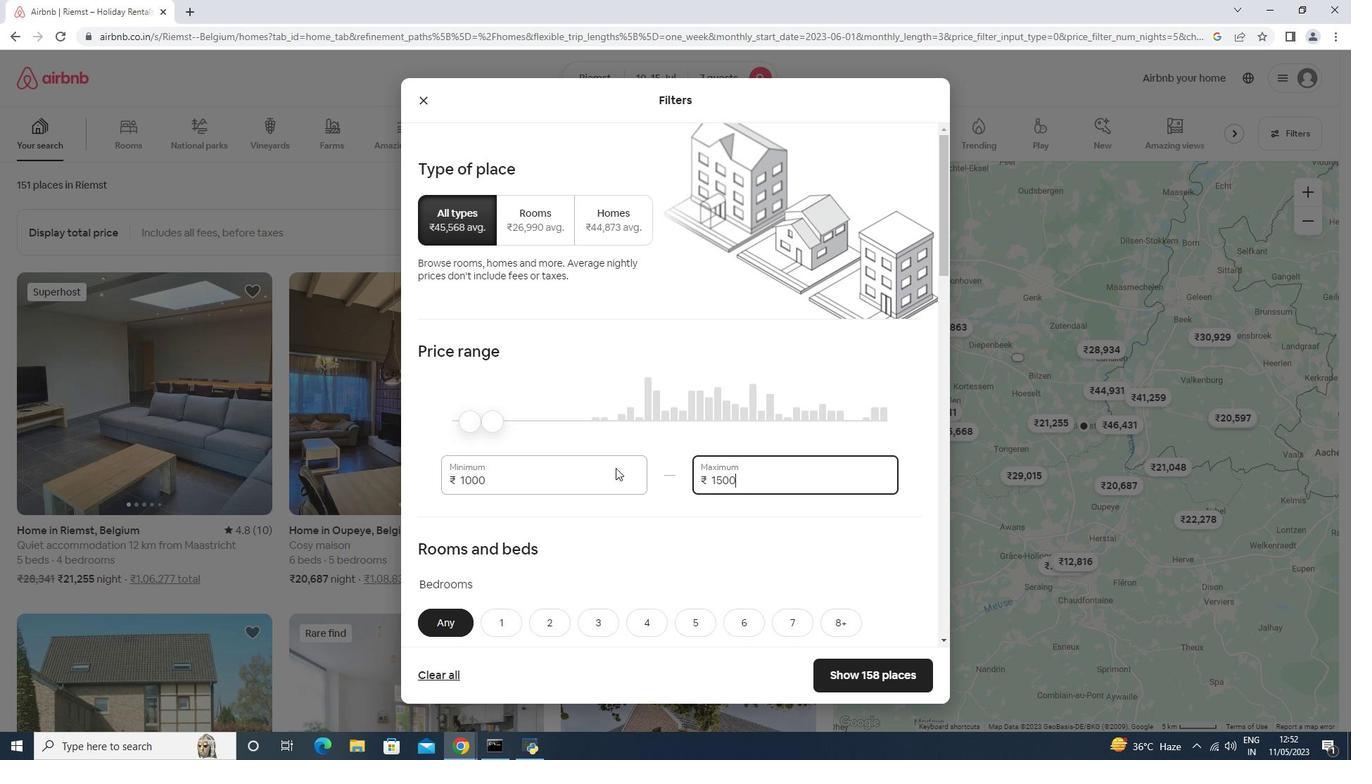 
Action: Mouse moved to (627, 408)
Screenshot: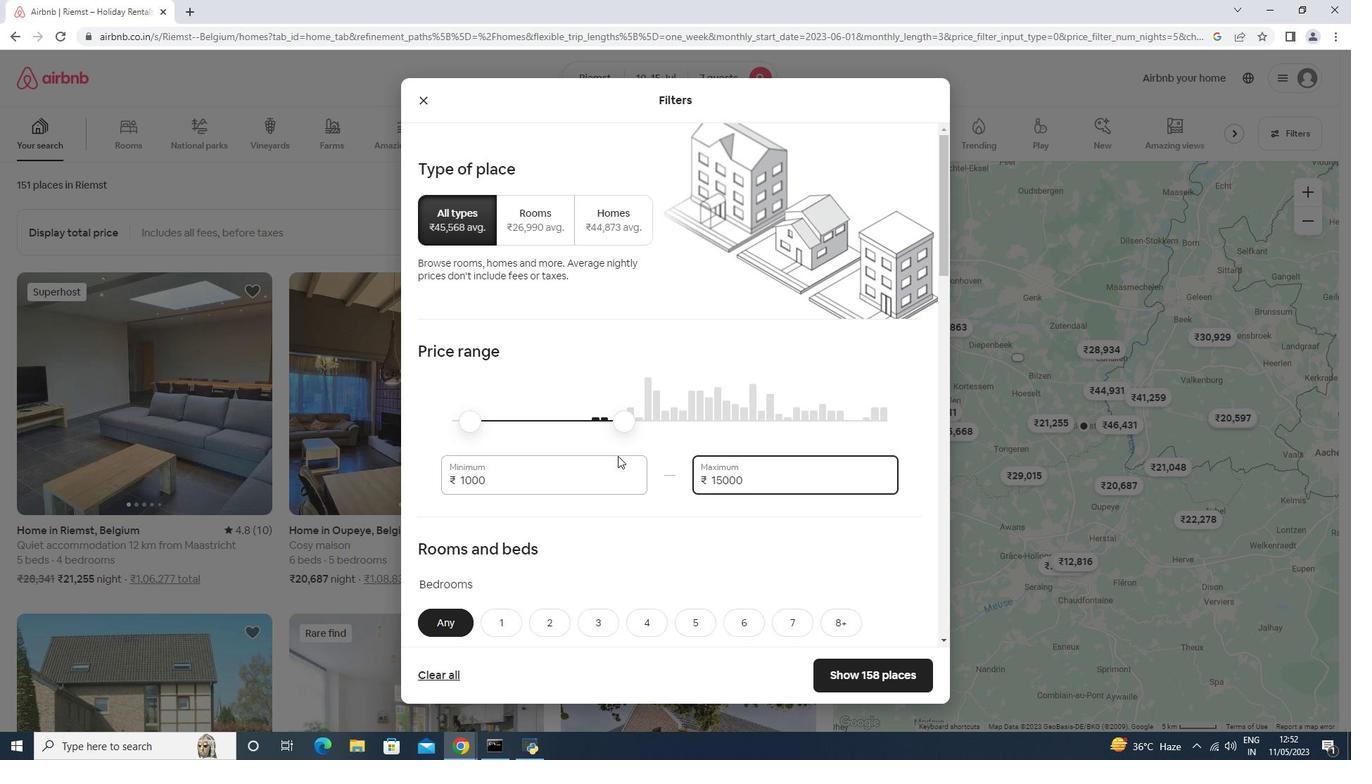 
Action: Mouse scrolled (627, 408) with delta (0, 0)
Screenshot: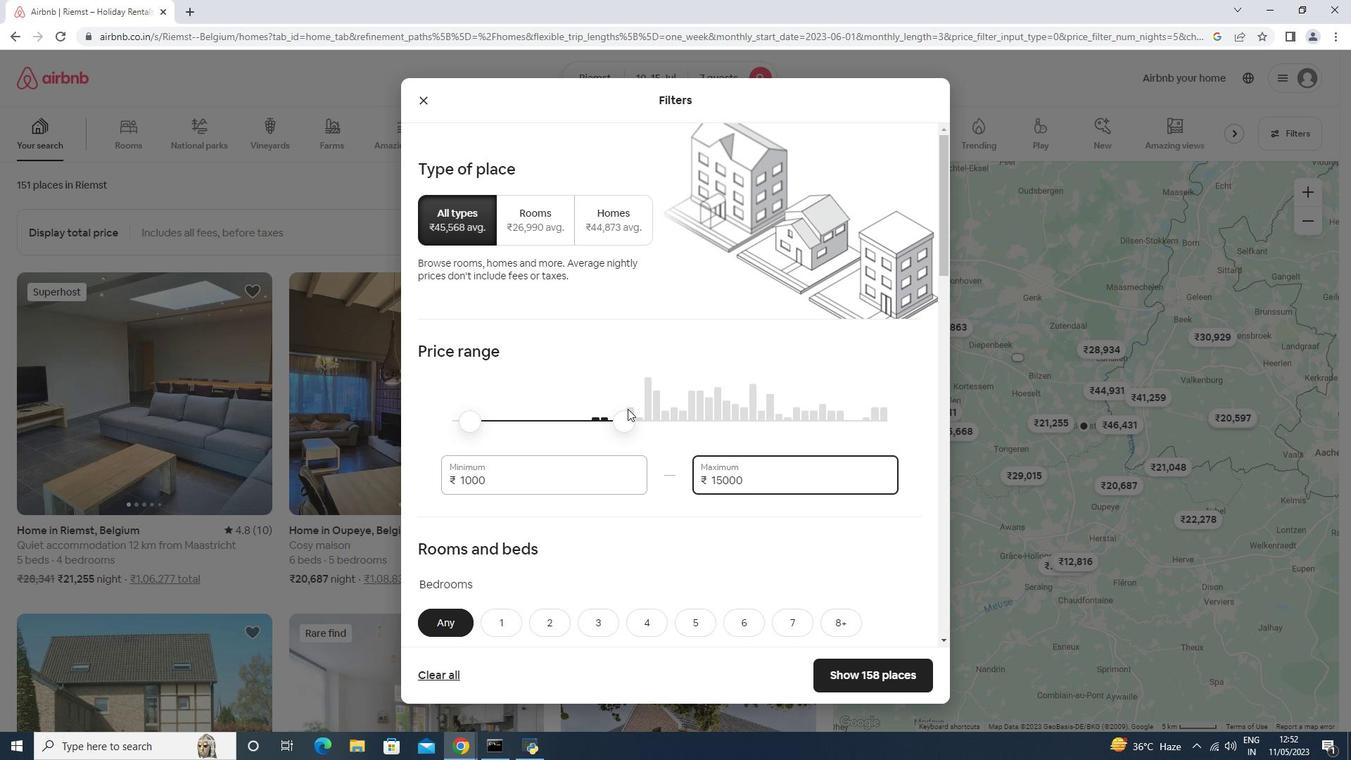 
Action: Mouse moved to (623, 410)
Screenshot: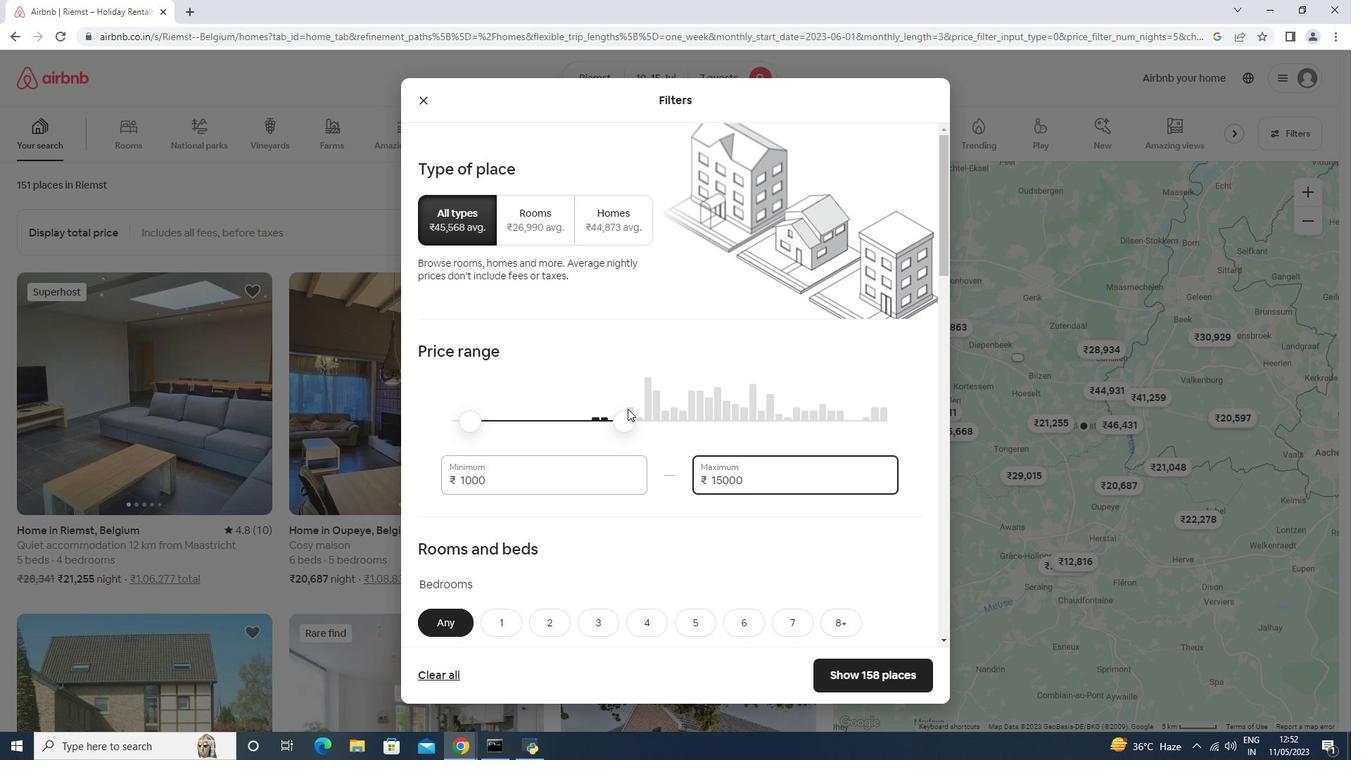 
